 Task: Create new Company, with domain: 'yale.edu' and type: 'Prospect'. Add new contact for this company, with mail Id: 'Vidushi18Diaz@yale.edu', First Name: Vidushi, Last name:  Diaz, Job Title: 'Sales Associate', Phone Number: '(702) 555-1239'. Change life cycle stage to  Lead and lead status to  In Progress. Logged in from softage.6@softage.net
Action: Mouse moved to (122, 84)
Screenshot: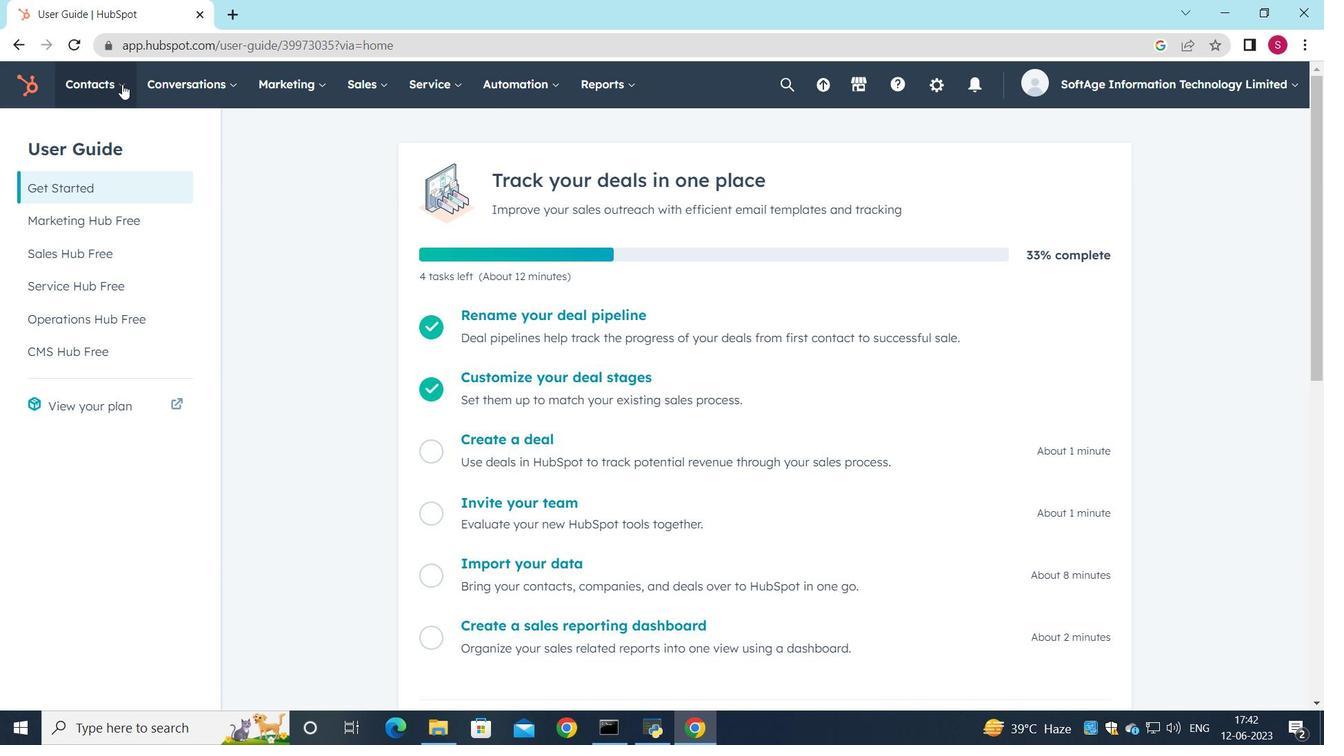
Action: Mouse pressed left at (122, 84)
Screenshot: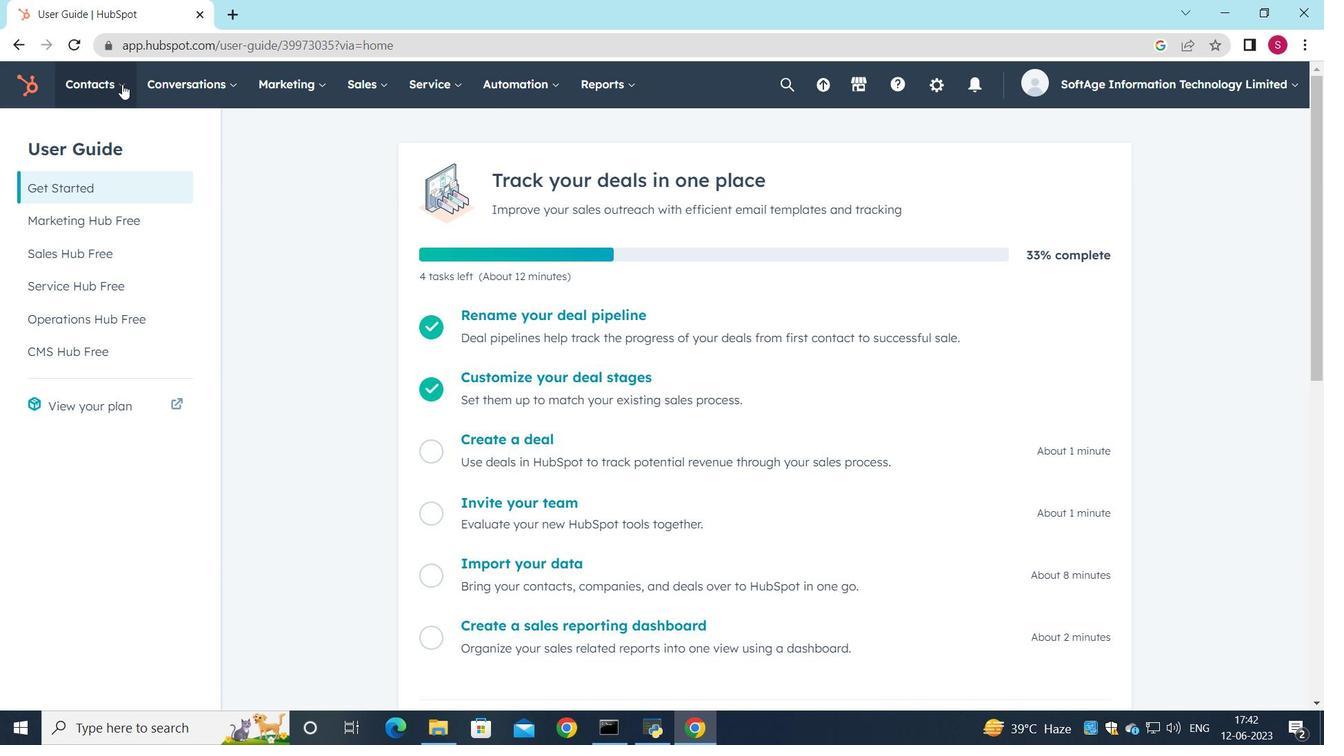 
Action: Mouse moved to (131, 163)
Screenshot: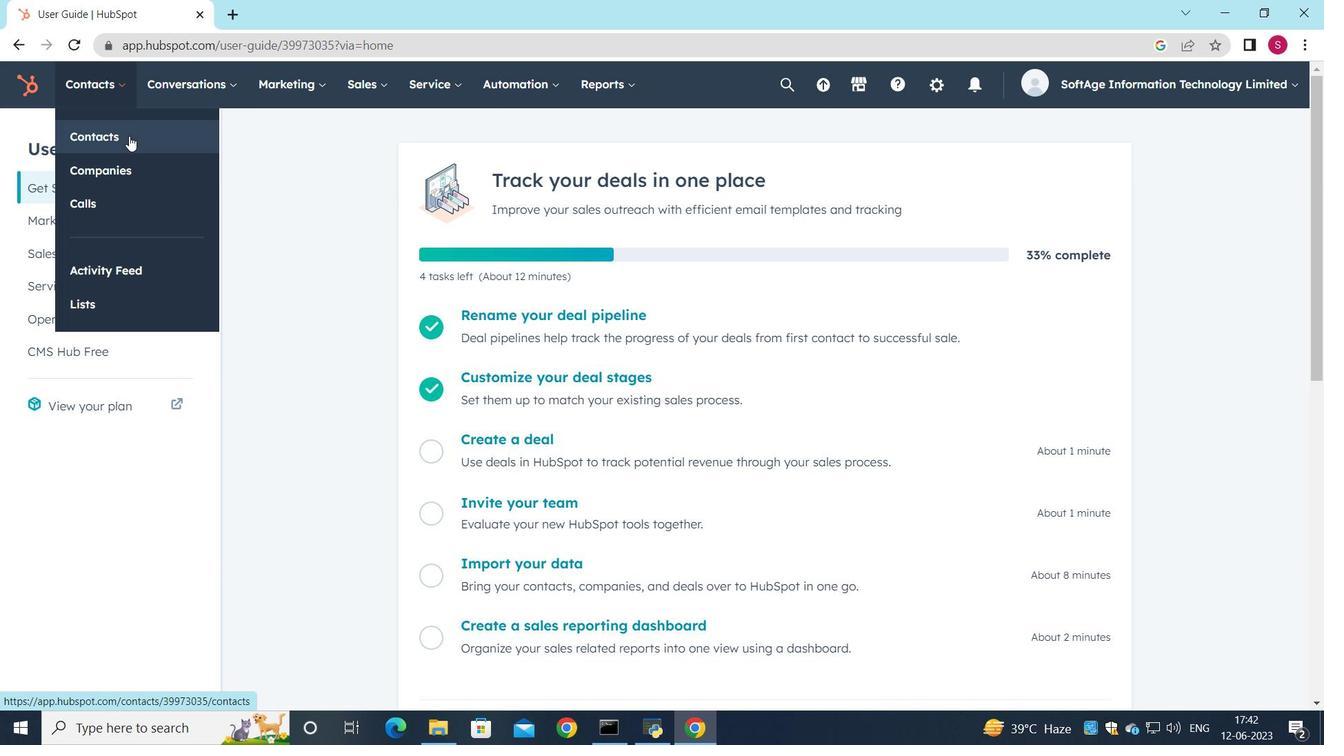 
Action: Mouse pressed left at (131, 163)
Screenshot: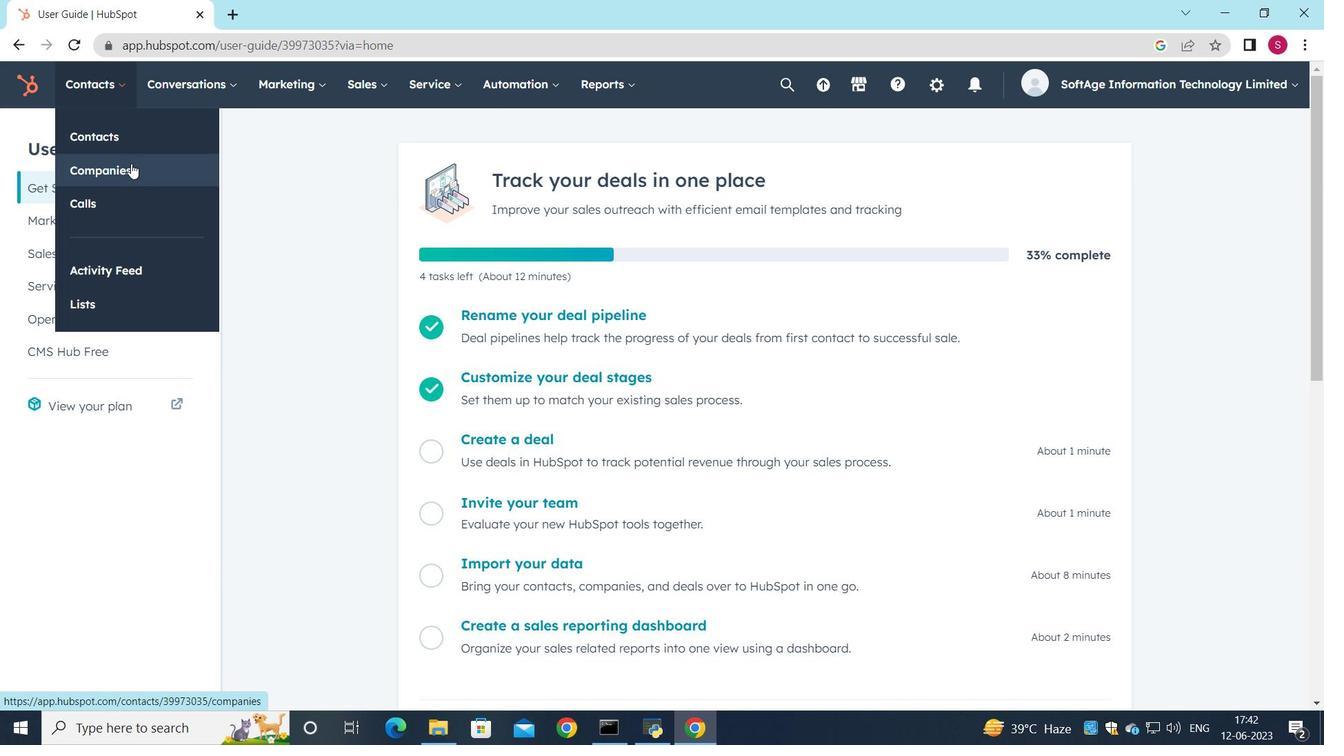 
Action: Mouse moved to (1224, 145)
Screenshot: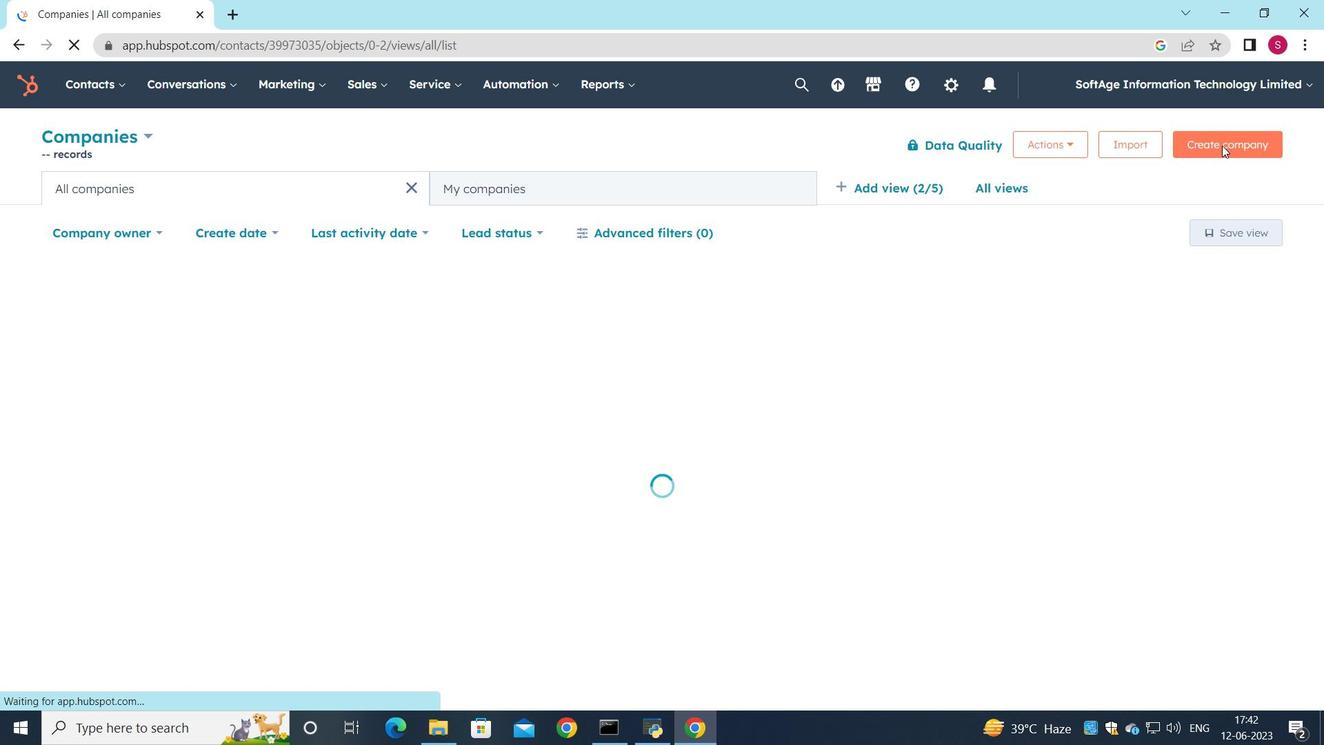 
Action: Mouse pressed left at (1224, 145)
Screenshot: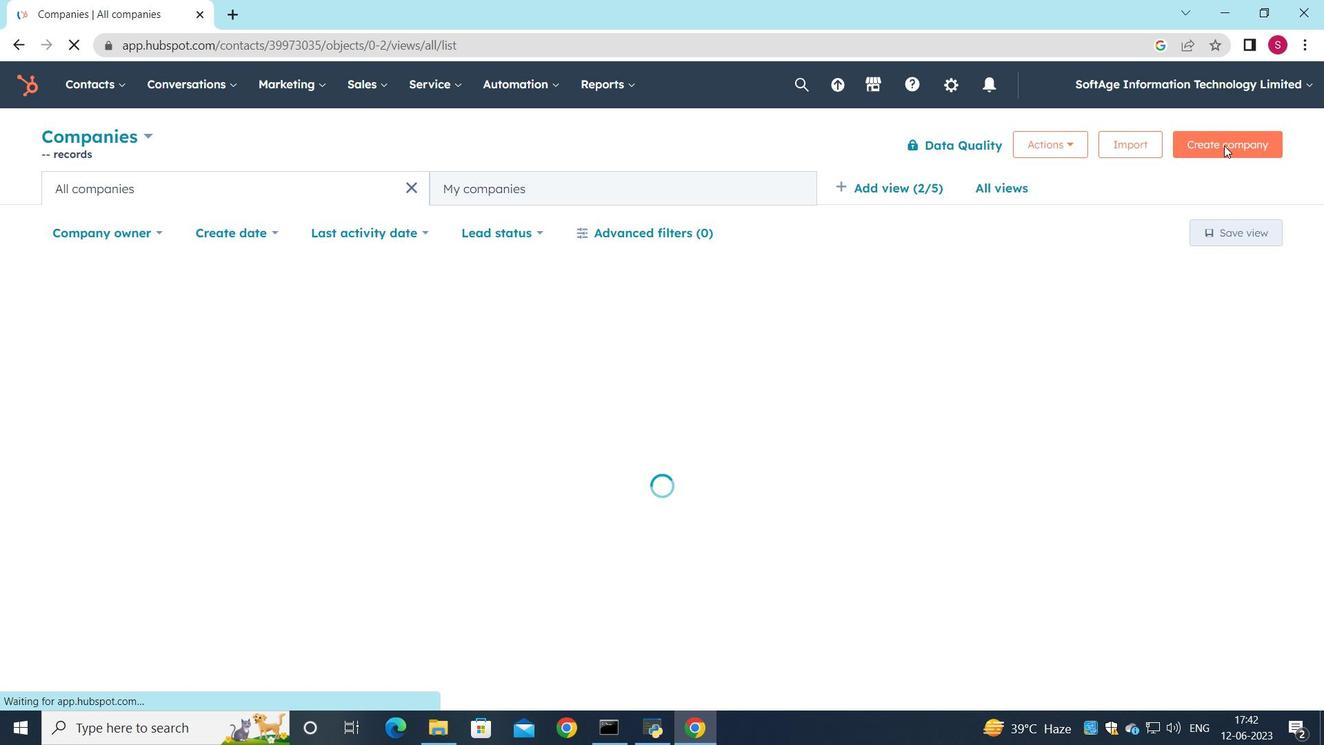 
Action: Mouse moved to (1011, 214)
Screenshot: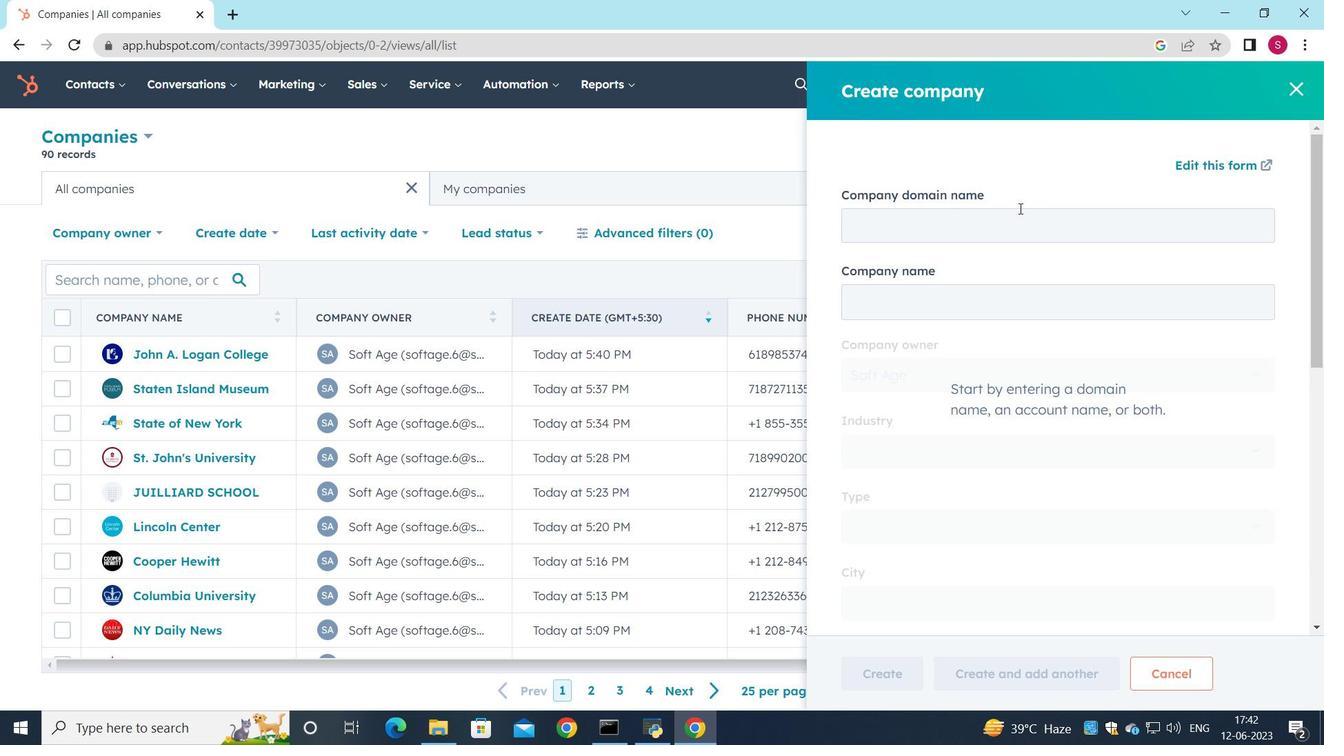
Action: Mouse pressed left at (1011, 214)
Screenshot: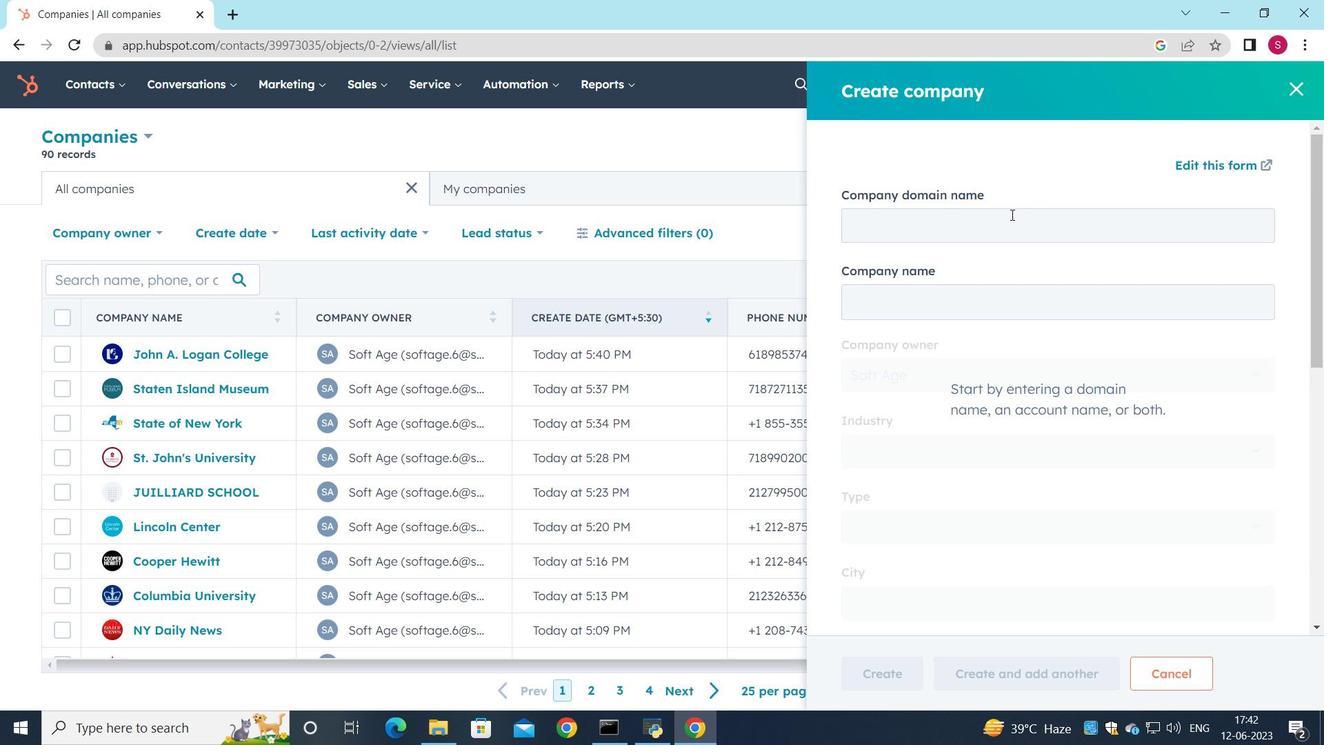 
Action: Key pressed yale.edu
Screenshot: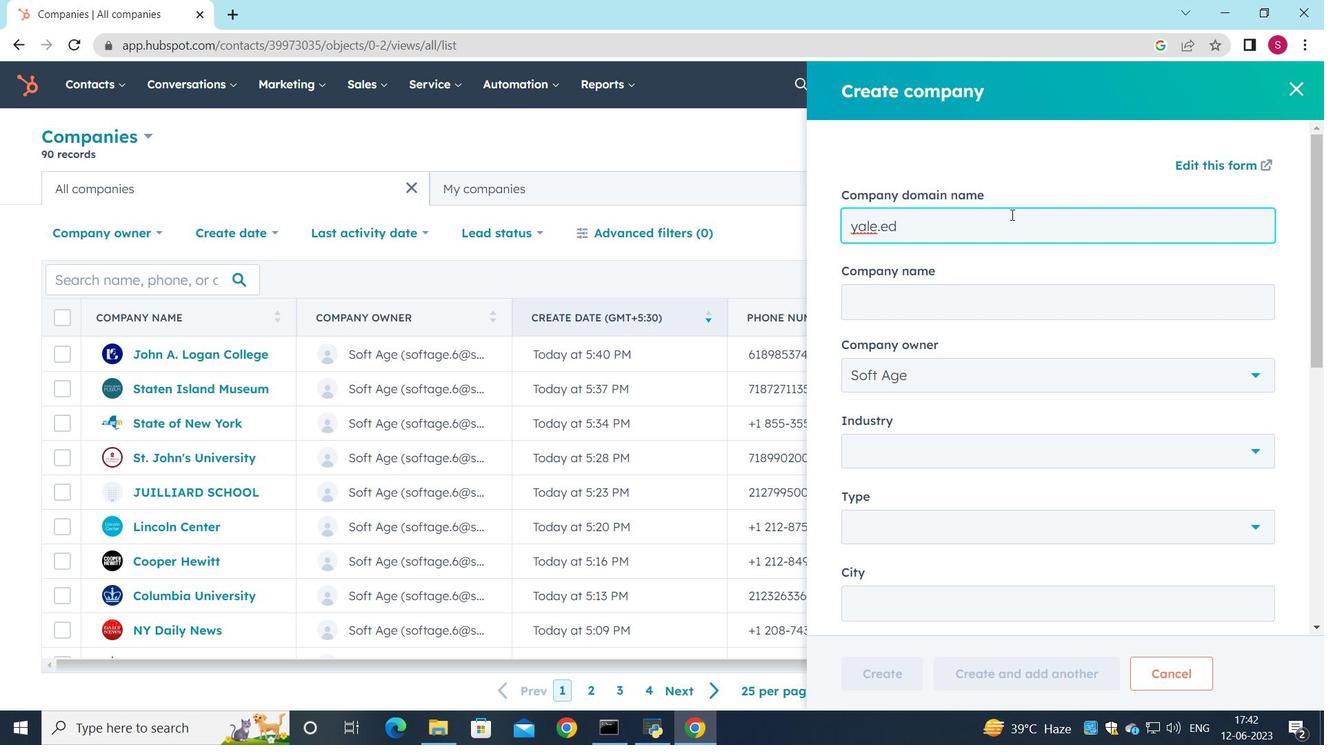 
Action: Mouse moved to (967, 277)
Screenshot: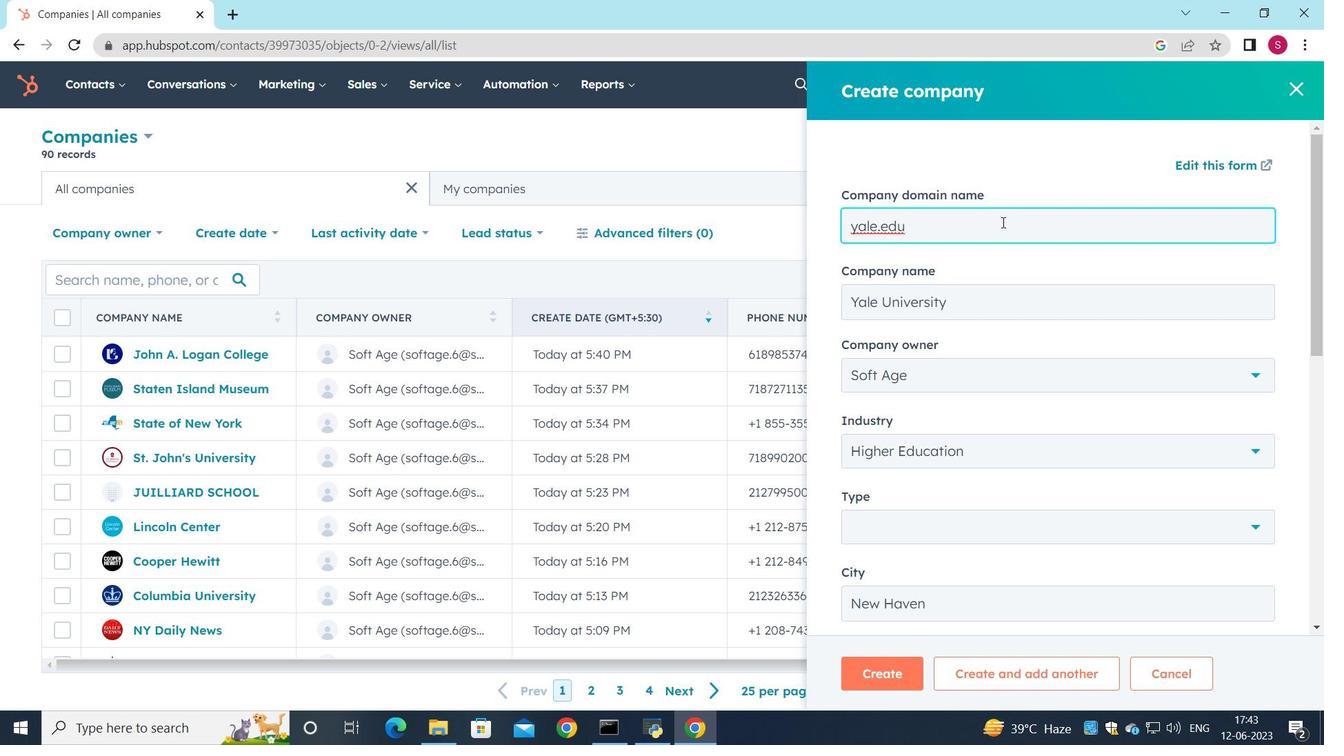 
Action: Mouse scrolled (967, 276) with delta (0, 0)
Screenshot: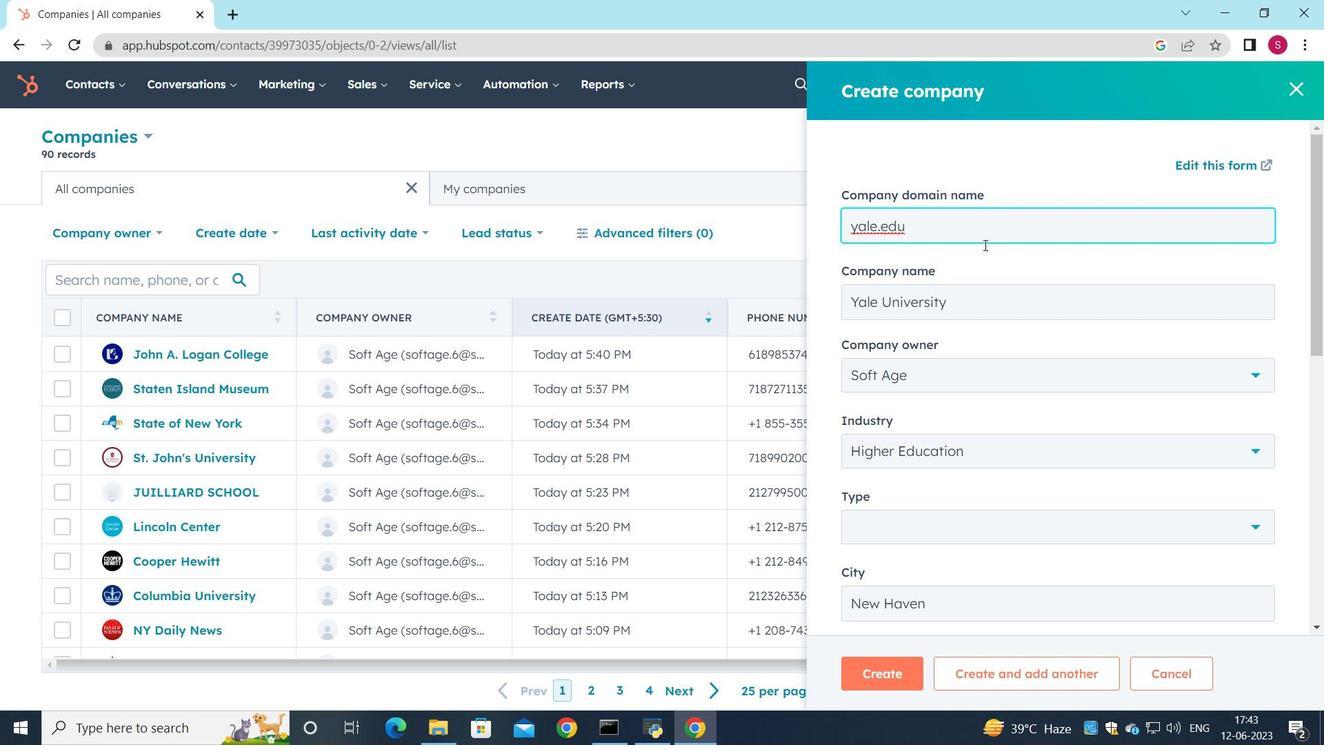 
Action: Mouse moved to (941, 430)
Screenshot: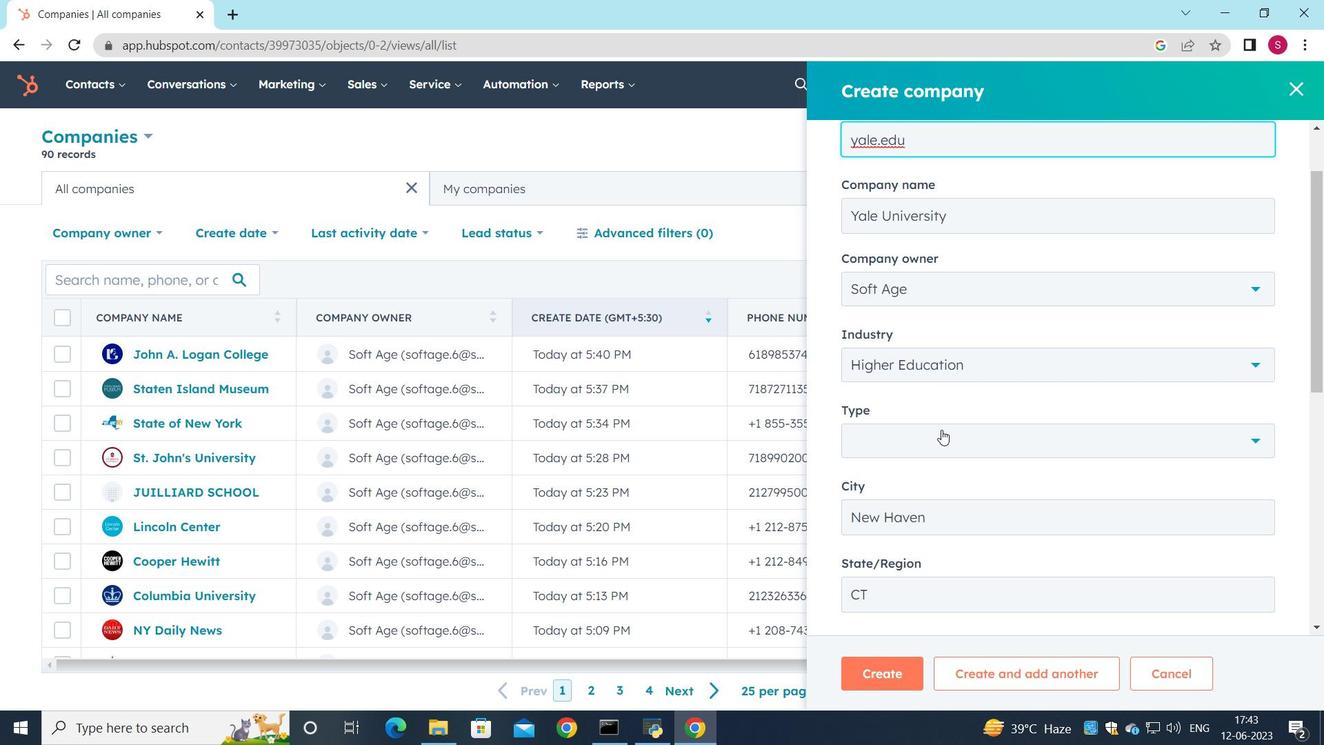 
Action: Mouse pressed left at (941, 430)
Screenshot: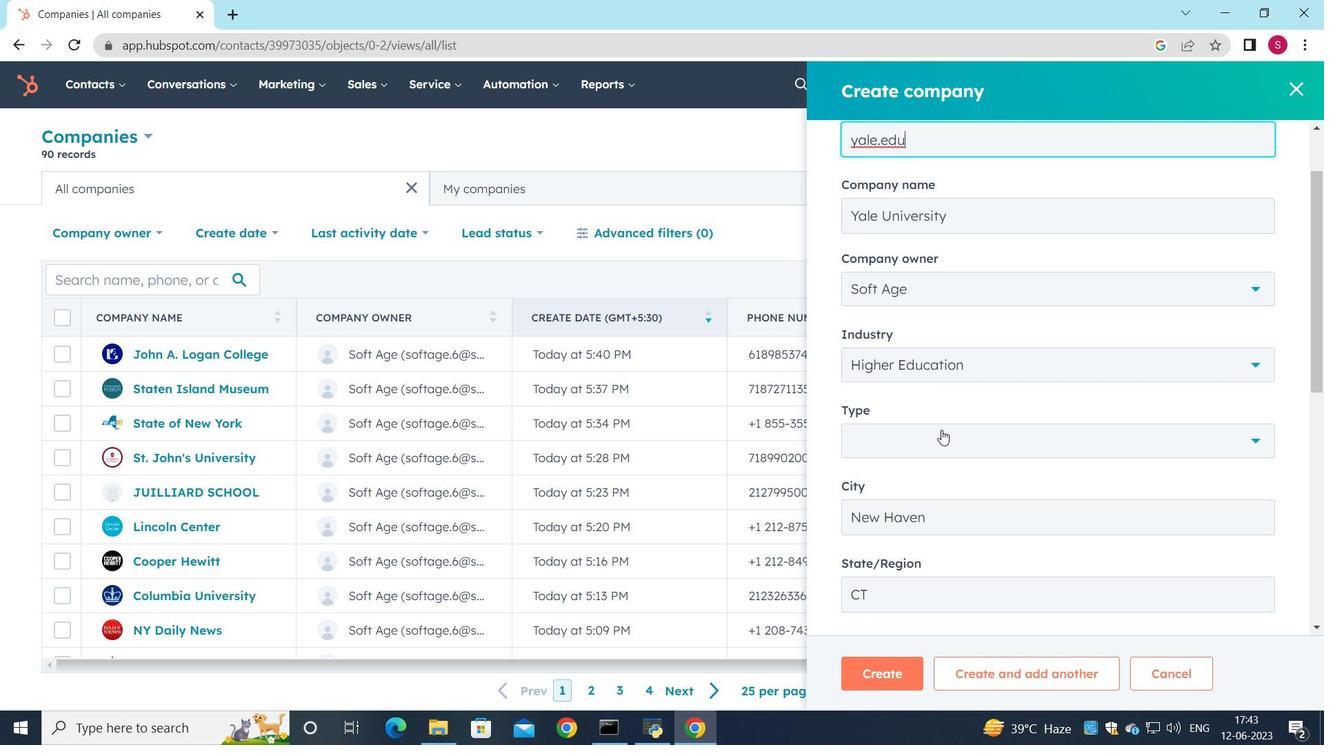 
Action: Mouse moved to (914, 533)
Screenshot: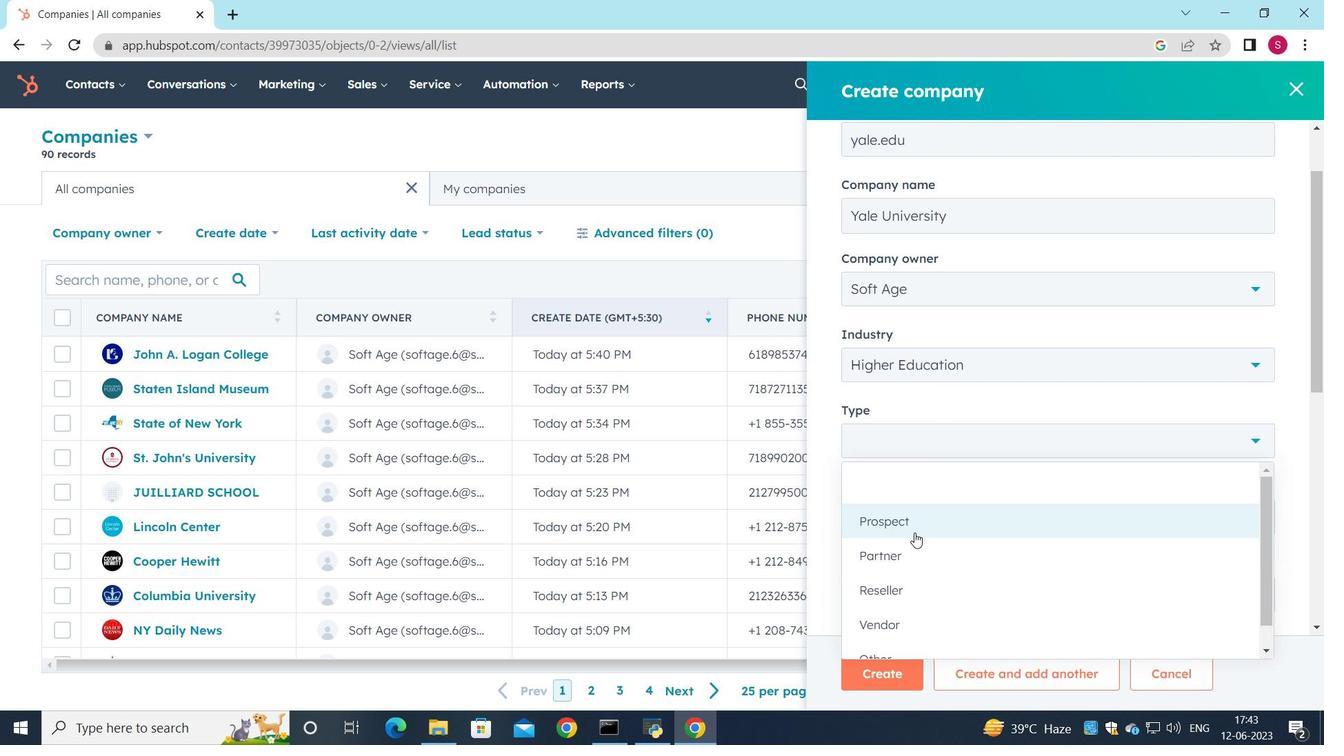 
Action: Mouse pressed left at (914, 533)
Screenshot: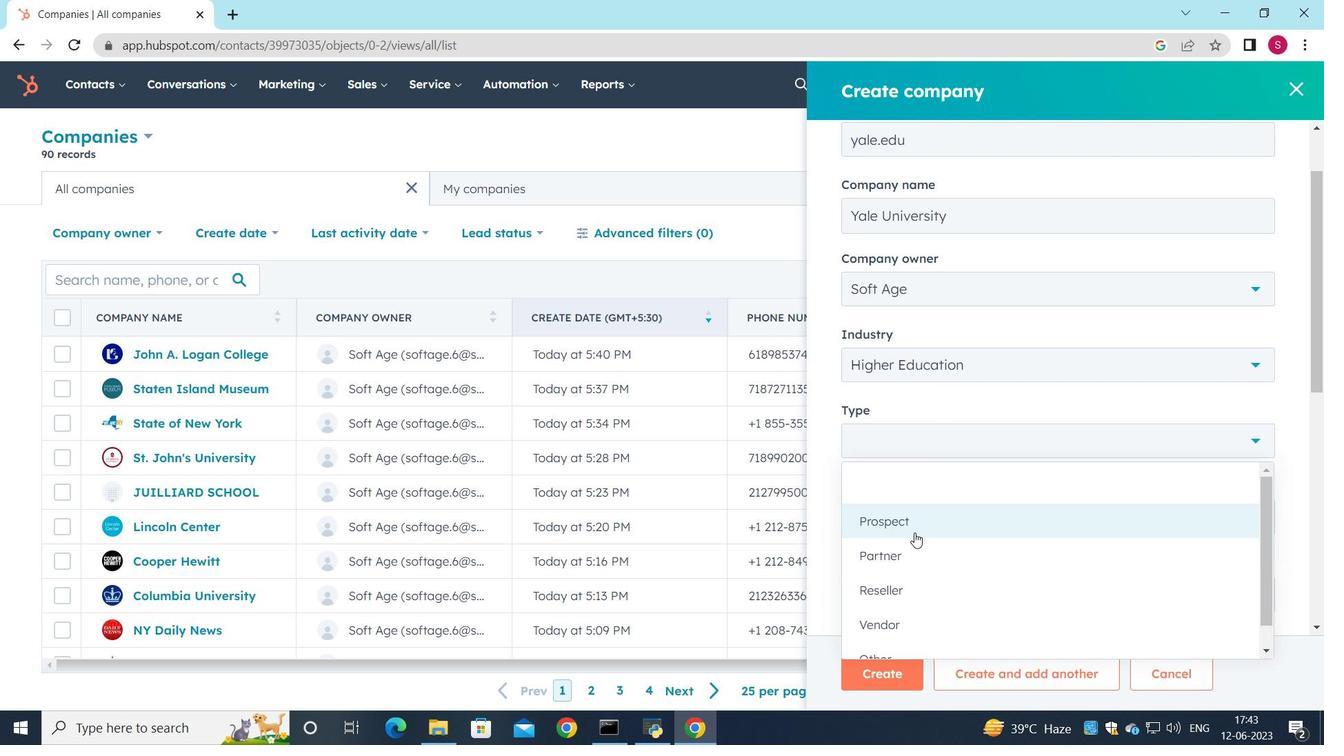 
Action: Mouse moved to (903, 534)
Screenshot: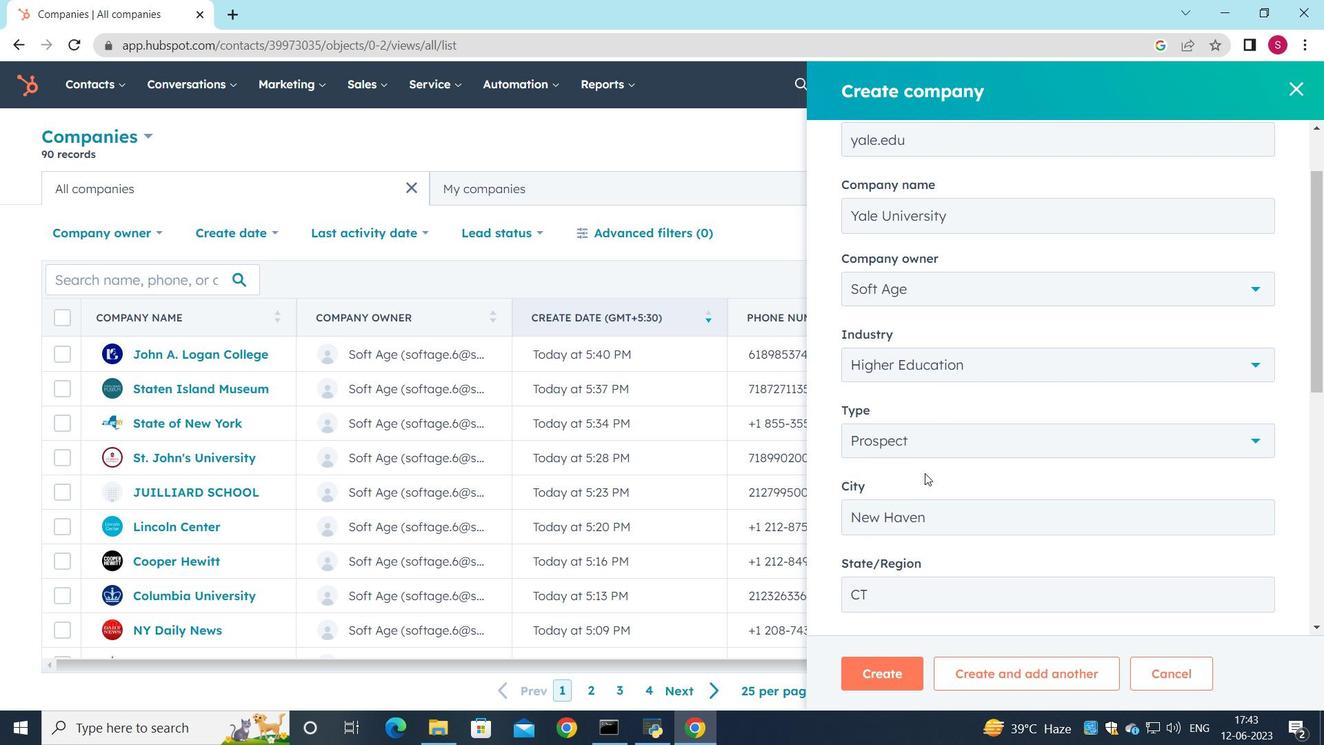
Action: Mouse scrolled (903, 533) with delta (0, 0)
Screenshot: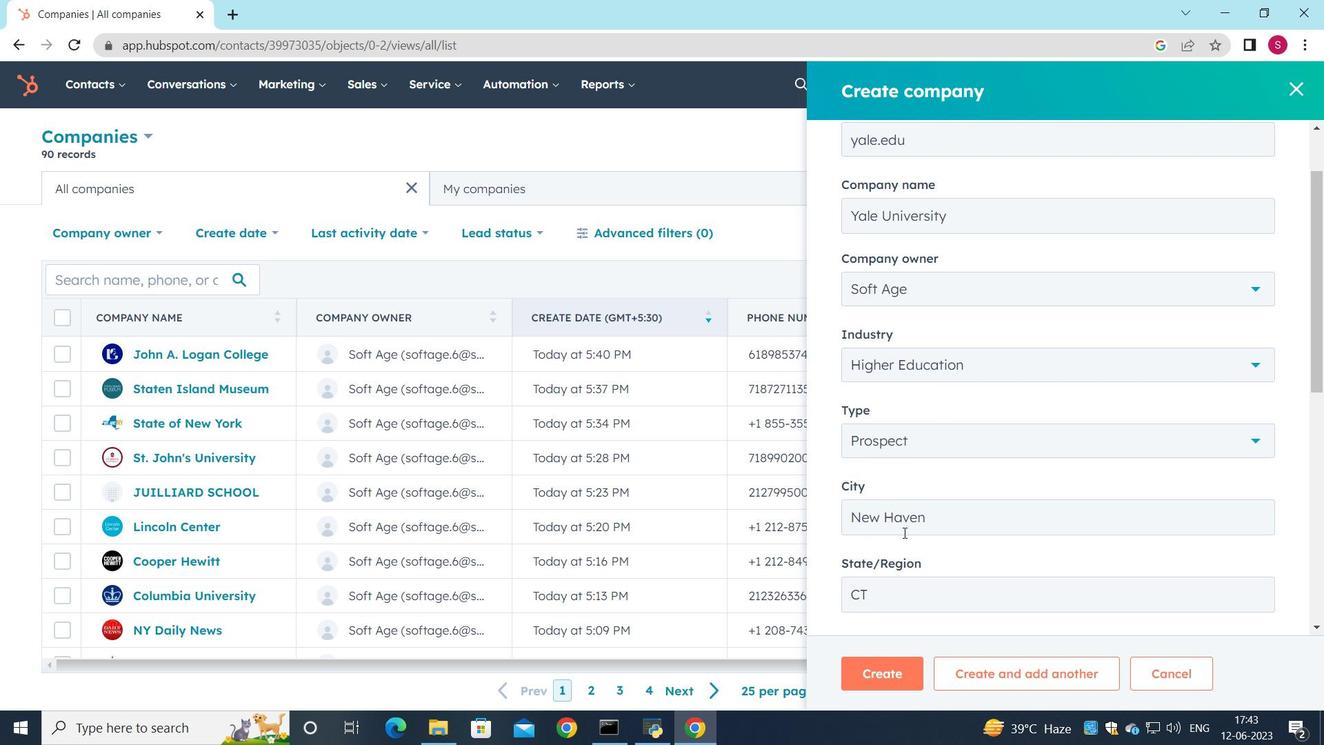 
Action: Mouse moved to (903, 543)
Screenshot: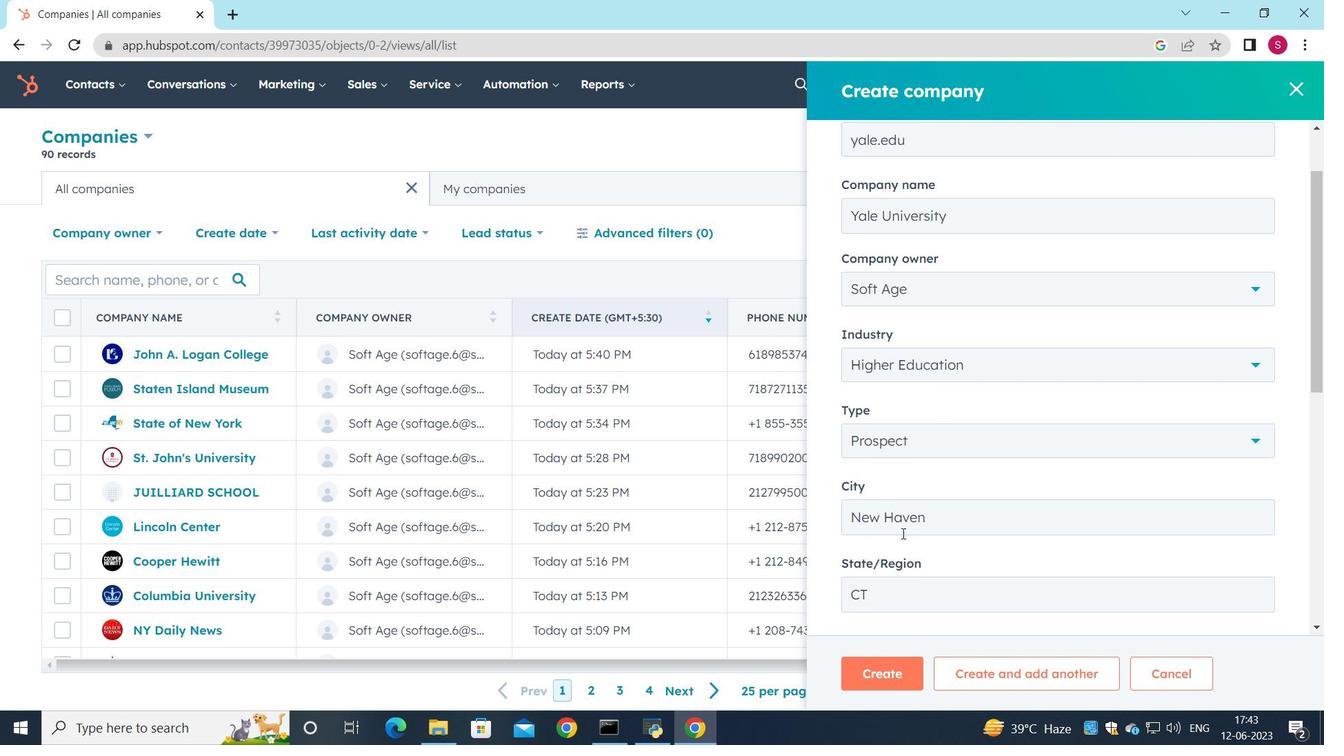 
Action: Mouse scrolled (903, 542) with delta (0, 0)
Screenshot: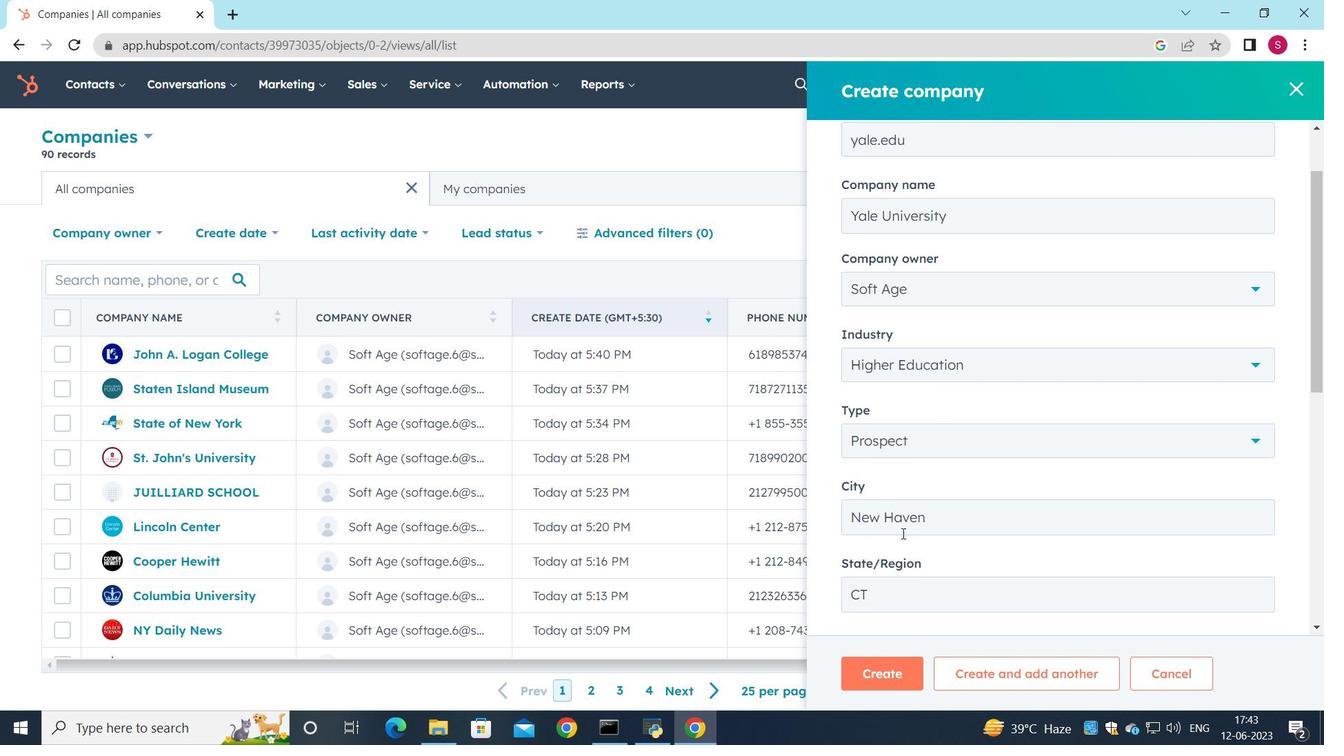 
Action: Mouse moved to (875, 676)
Screenshot: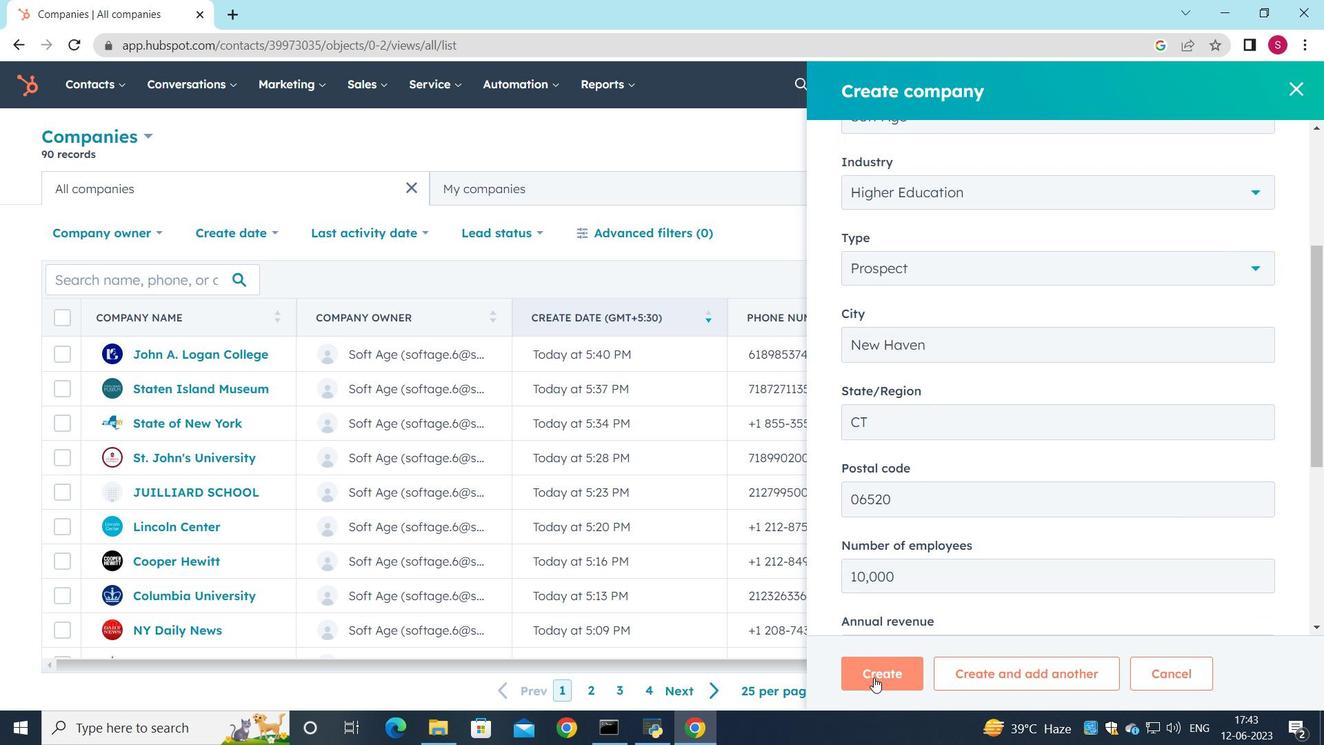 
Action: Mouse pressed left at (875, 676)
Screenshot: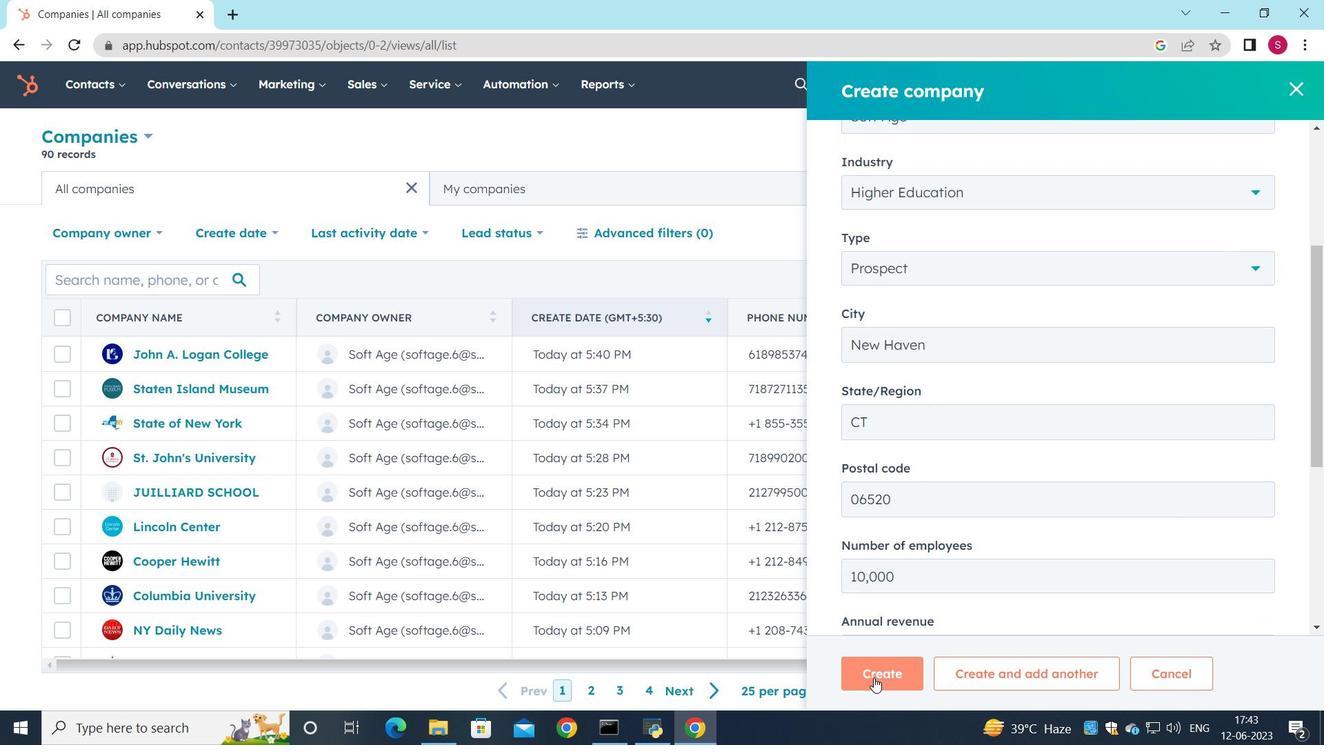 
Action: Mouse moved to (654, 371)
Screenshot: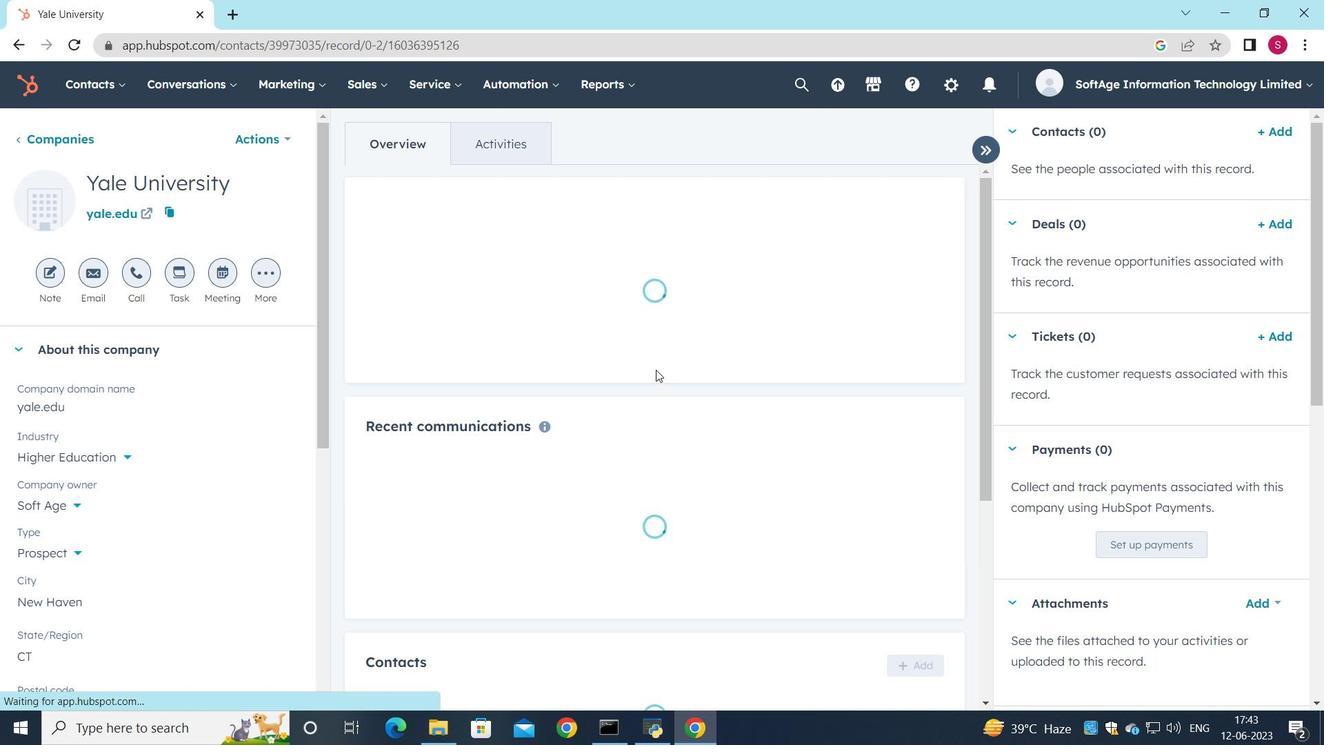 
Action: Mouse scrolled (654, 371) with delta (0, 0)
Screenshot: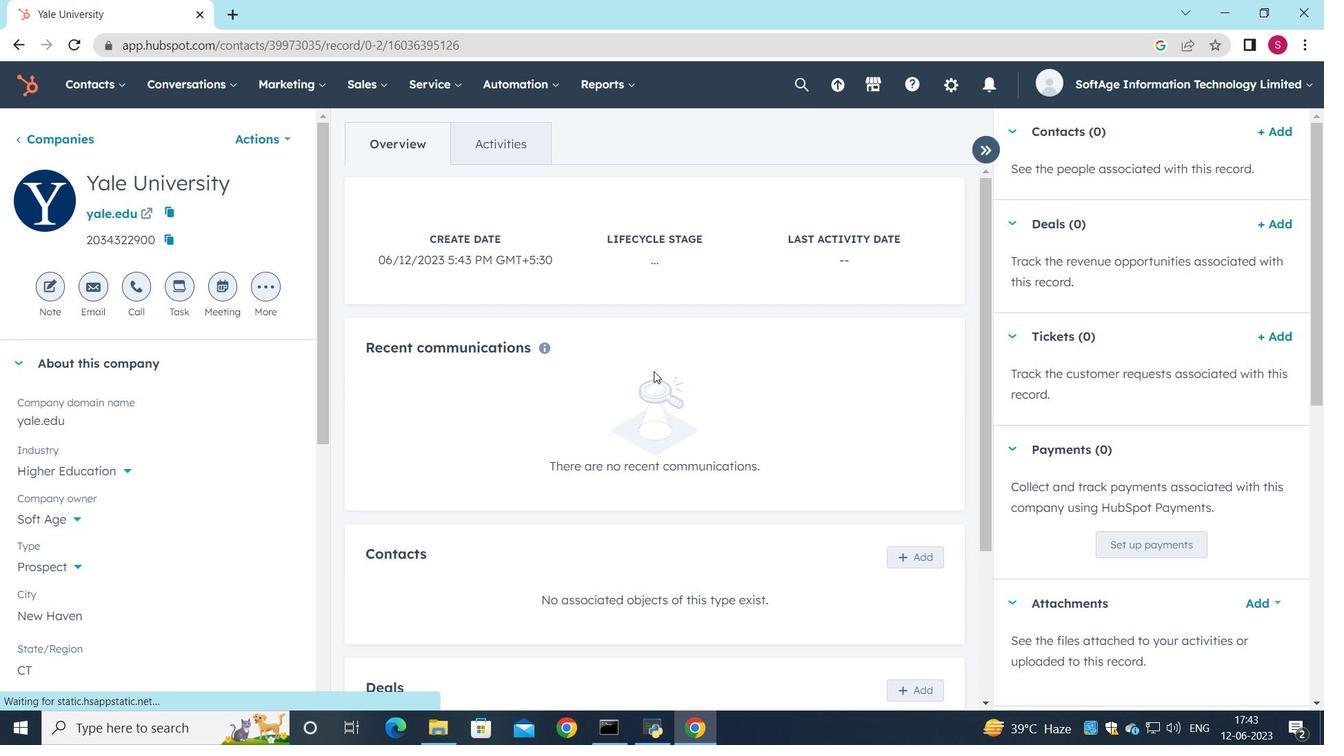 
Action: Mouse scrolled (654, 371) with delta (0, 0)
Screenshot: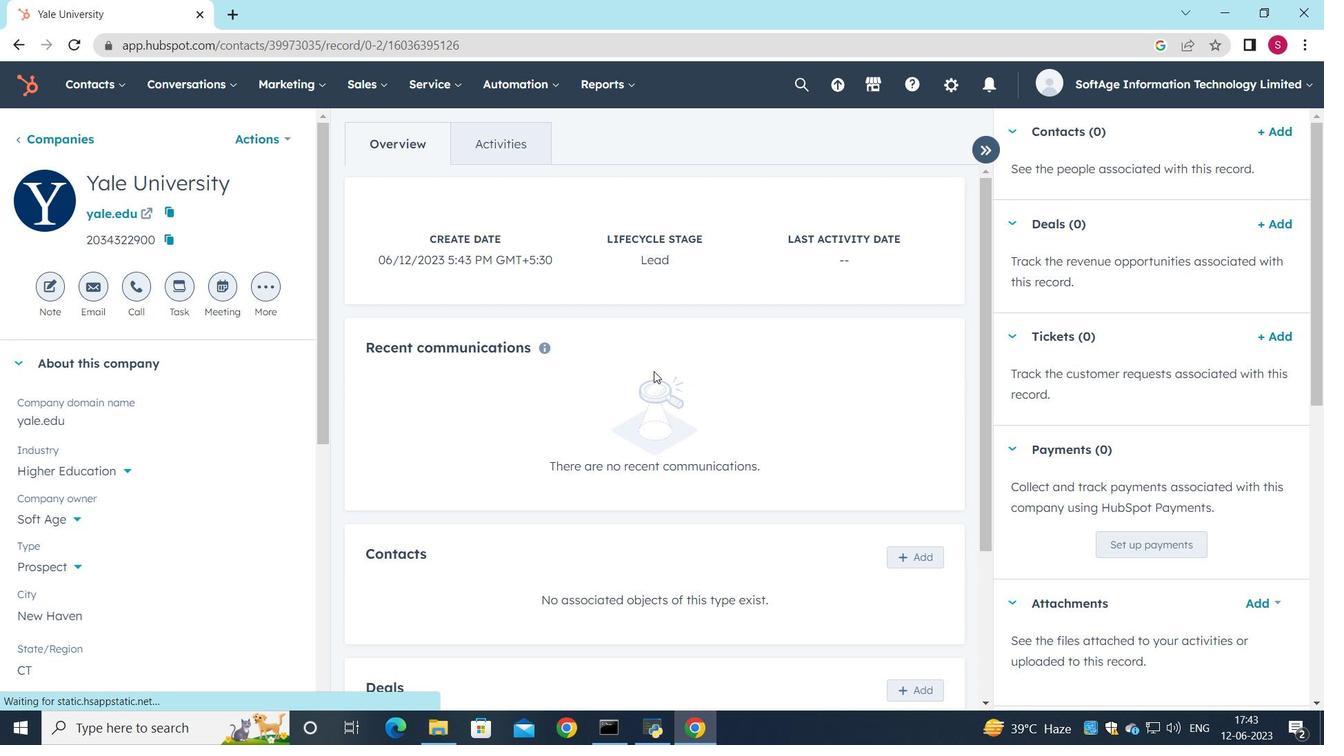 
Action: Mouse moved to (907, 386)
Screenshot: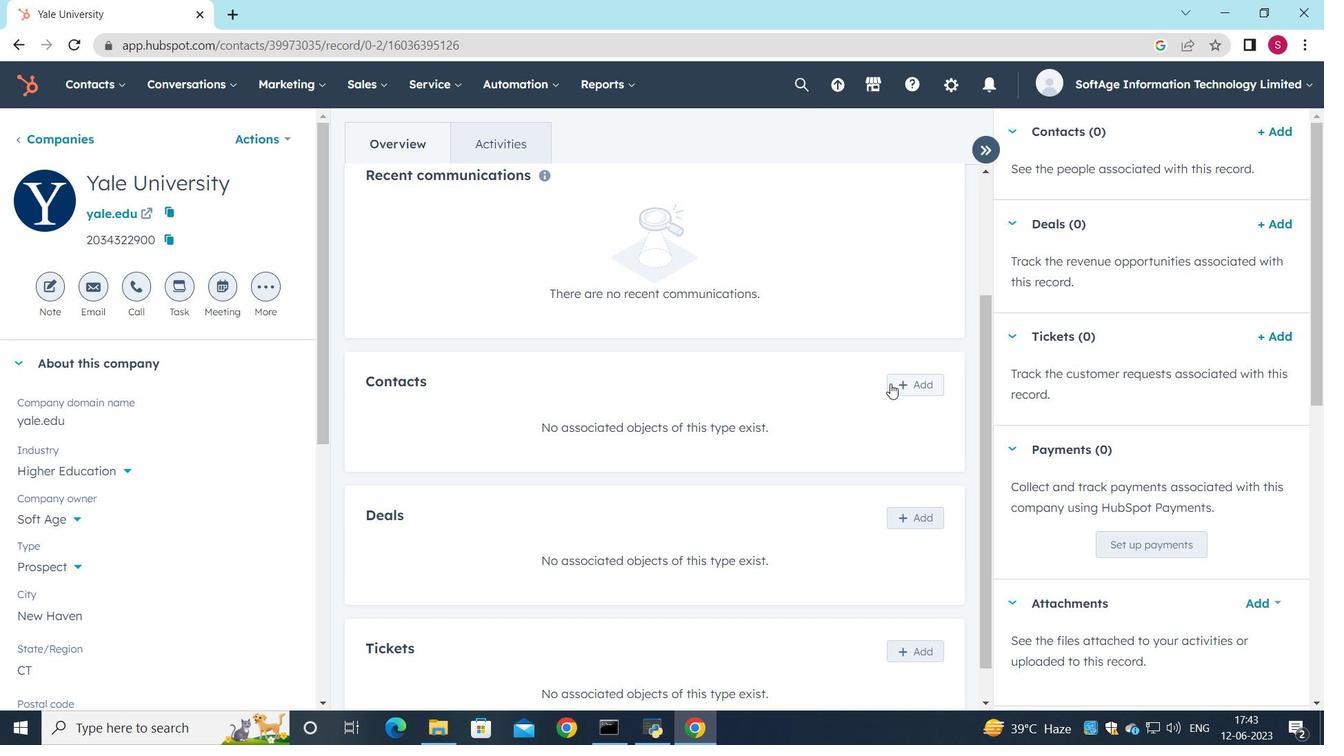 
Action: Mouse pressed left at (907, 386)
Screenshot: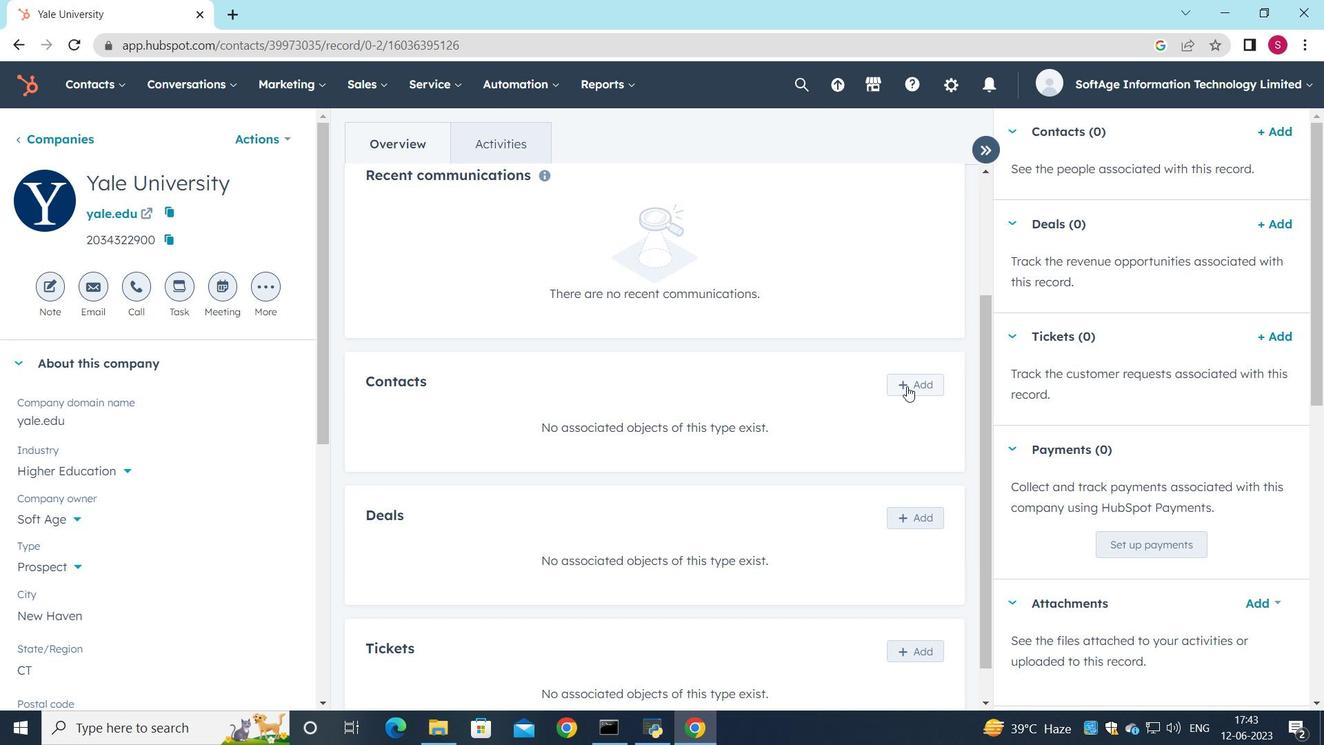 
Action: Mouse moved to (963, 182)
Screenshot: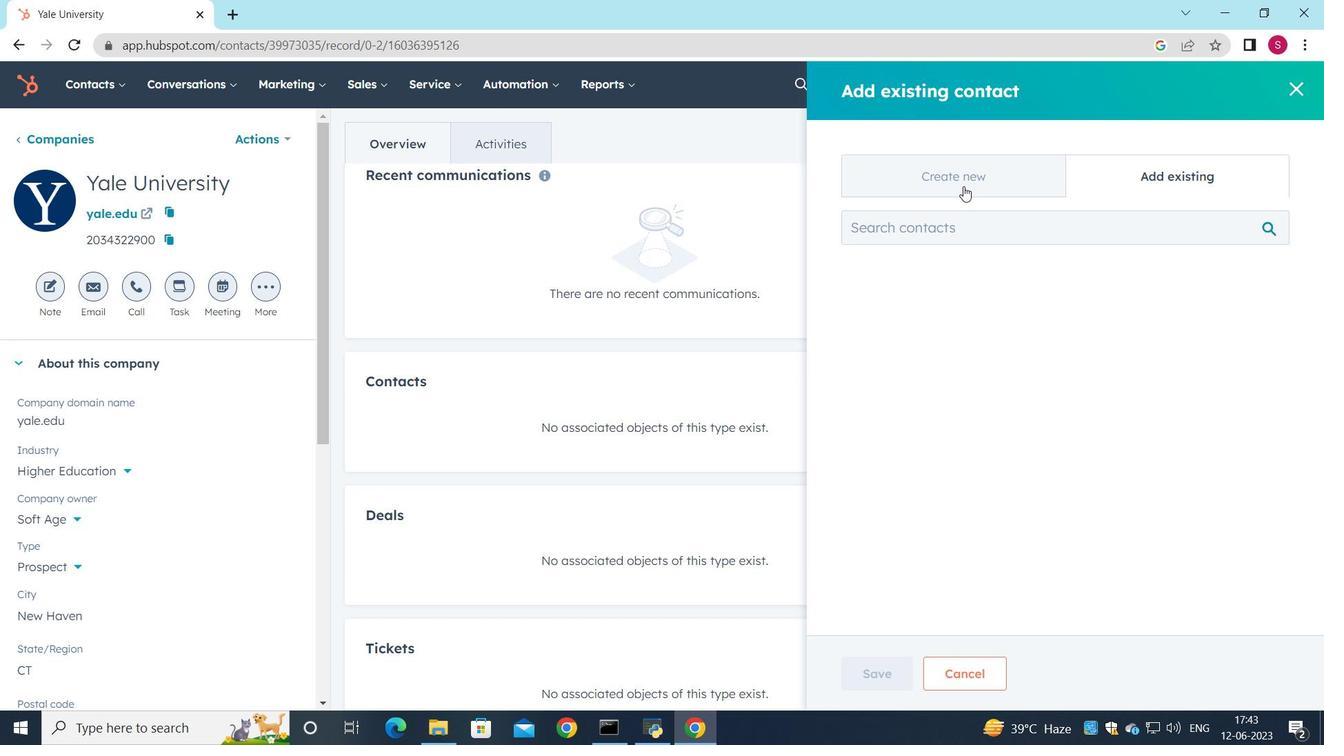 
Action: Mouse pressed left at (963, 182)
Screenshot: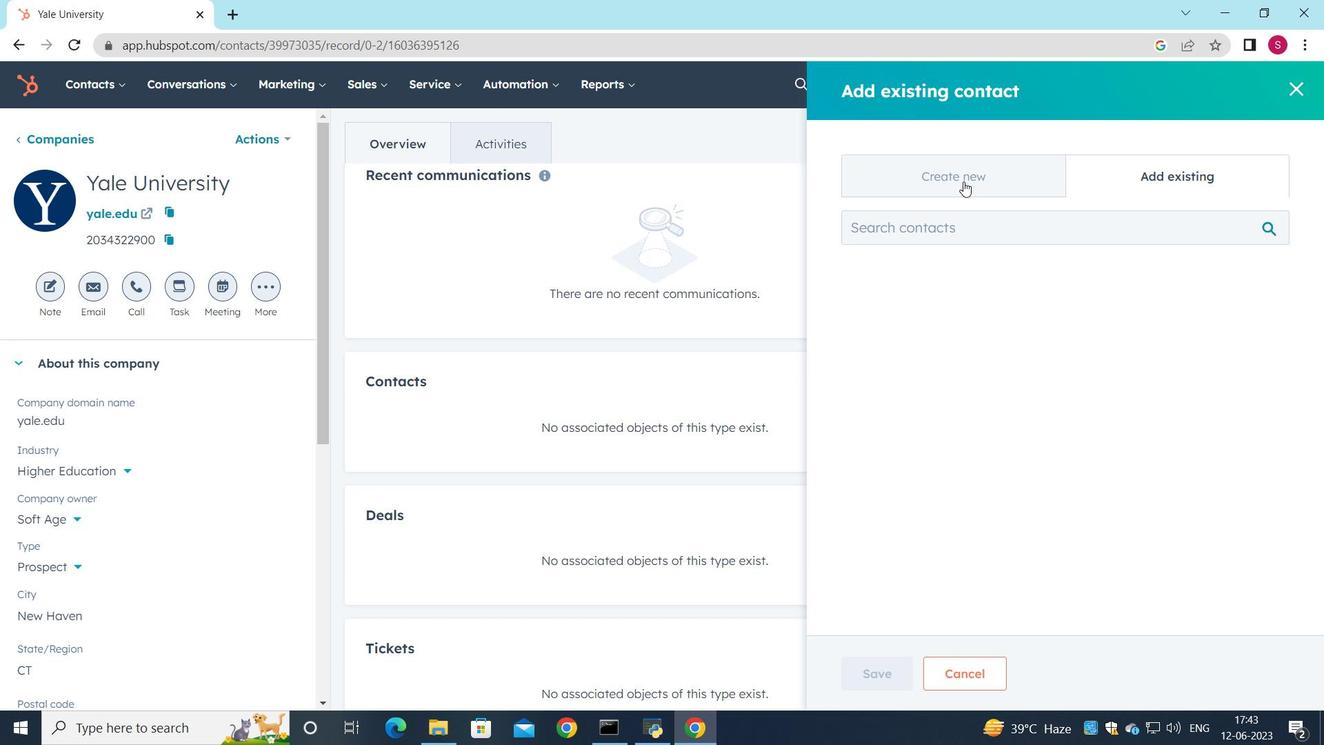 
Action: Mouse moved to (882, 290)
Screenshot: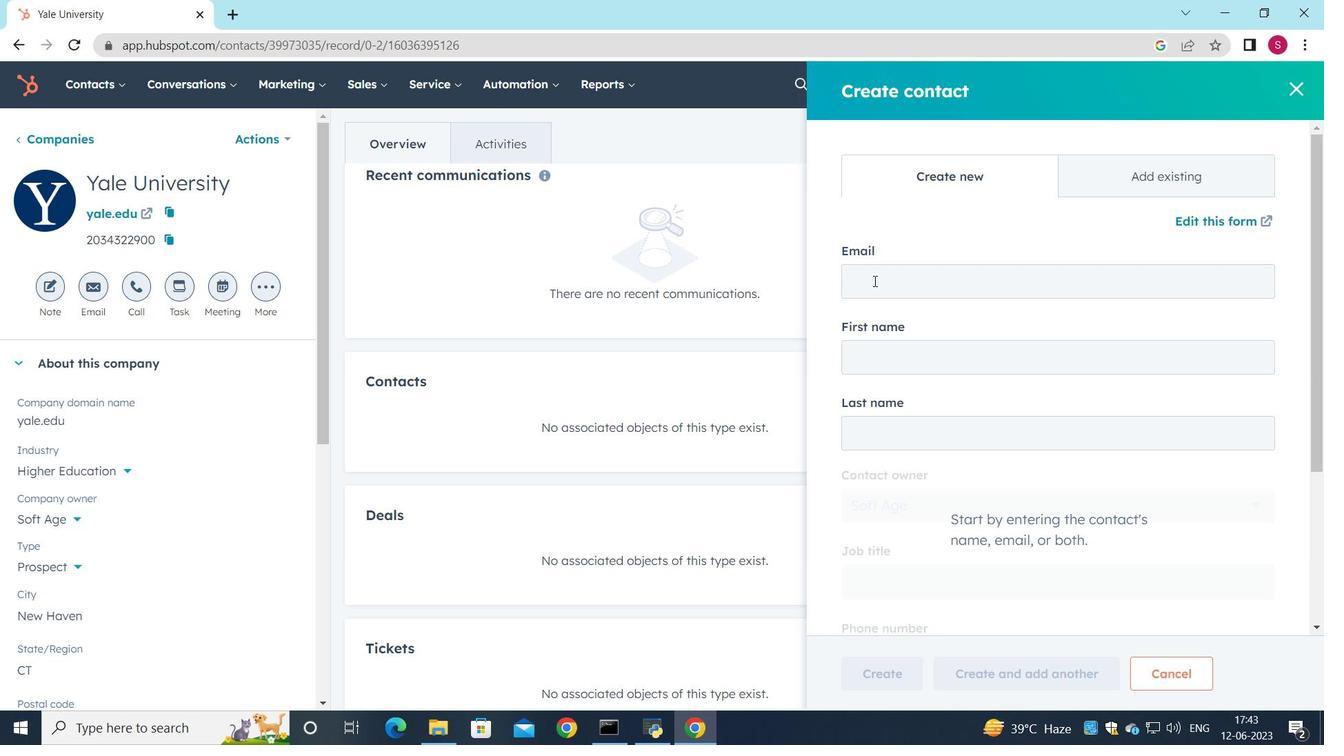 
Action: Mouse pressed left at (882, 290)
Screenshot: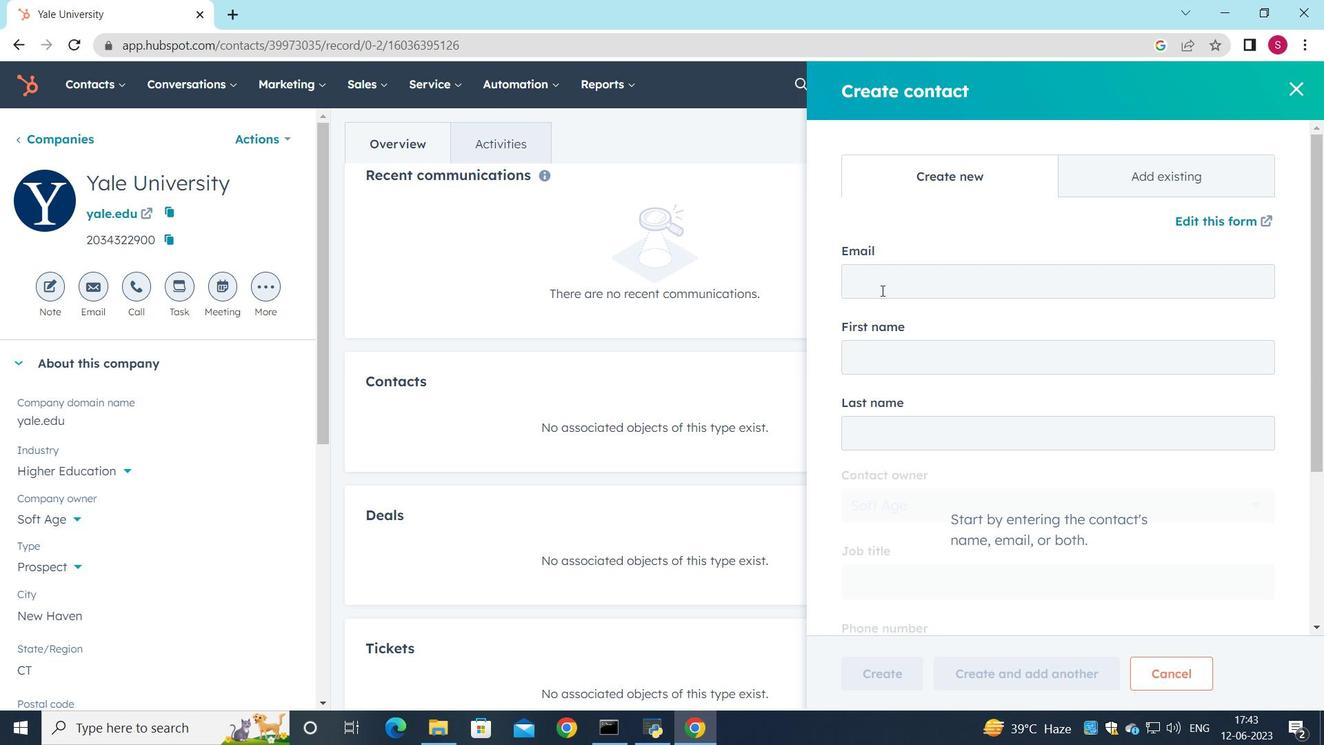 
Action: Key pressed <Key.shift>Vidushi18<Key.shift>Diaz<Key.shift>@yak<Key.backspace>le.edu
Screenshot: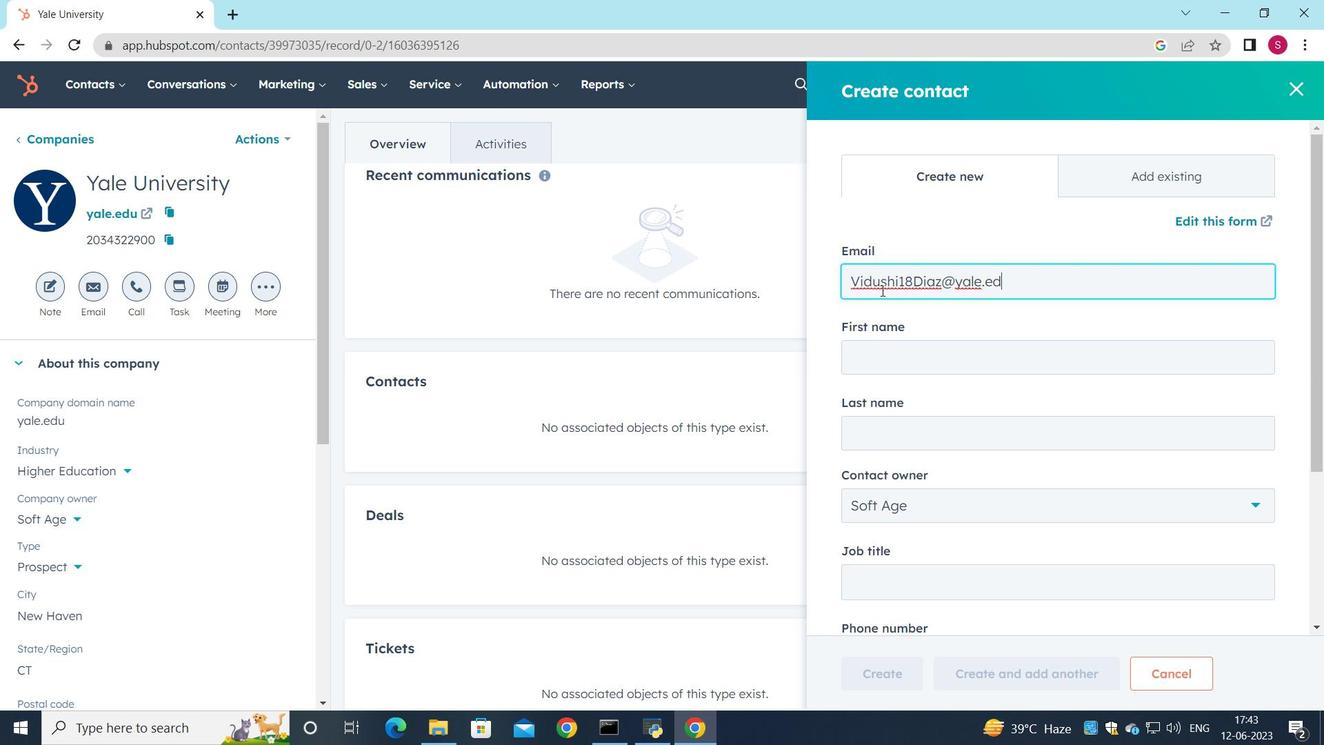 
Action: Mouse moved to (863, 351)
Screenshot: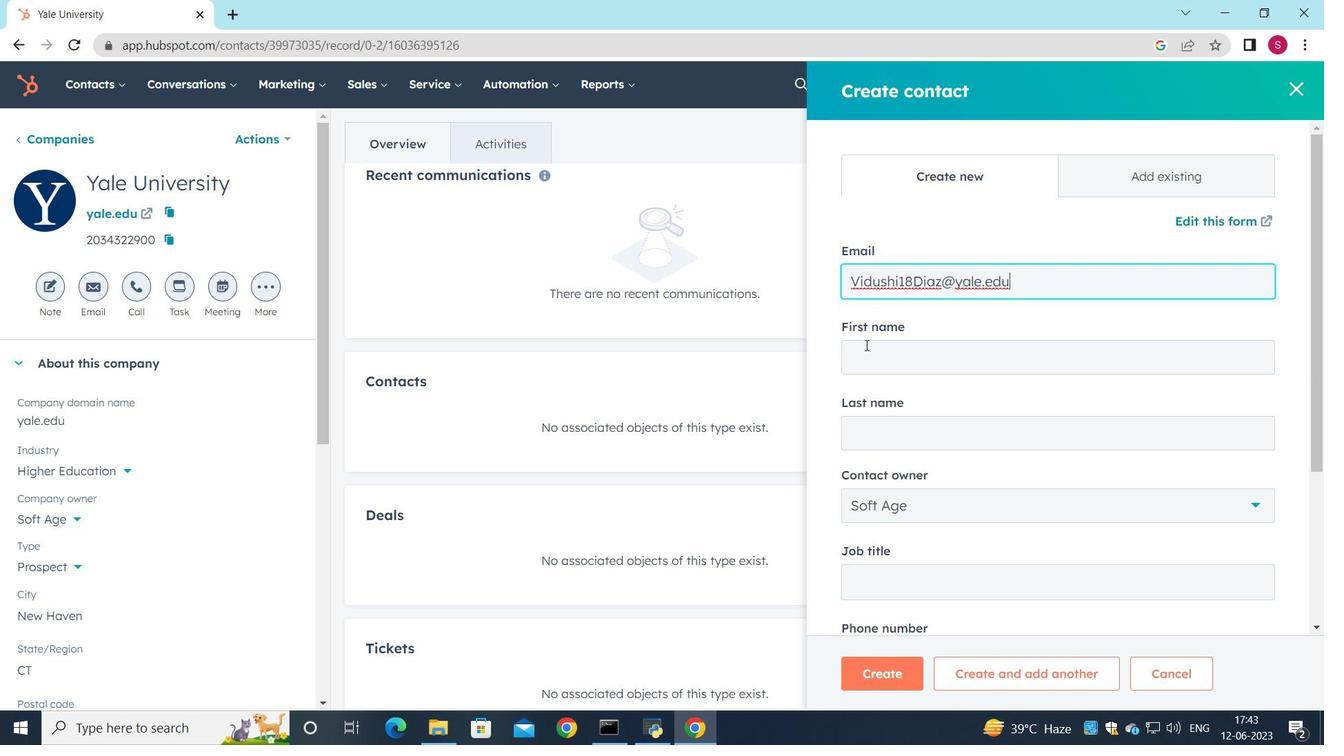 
Action: Mouse pressed left at (863, 351)
Screenshot: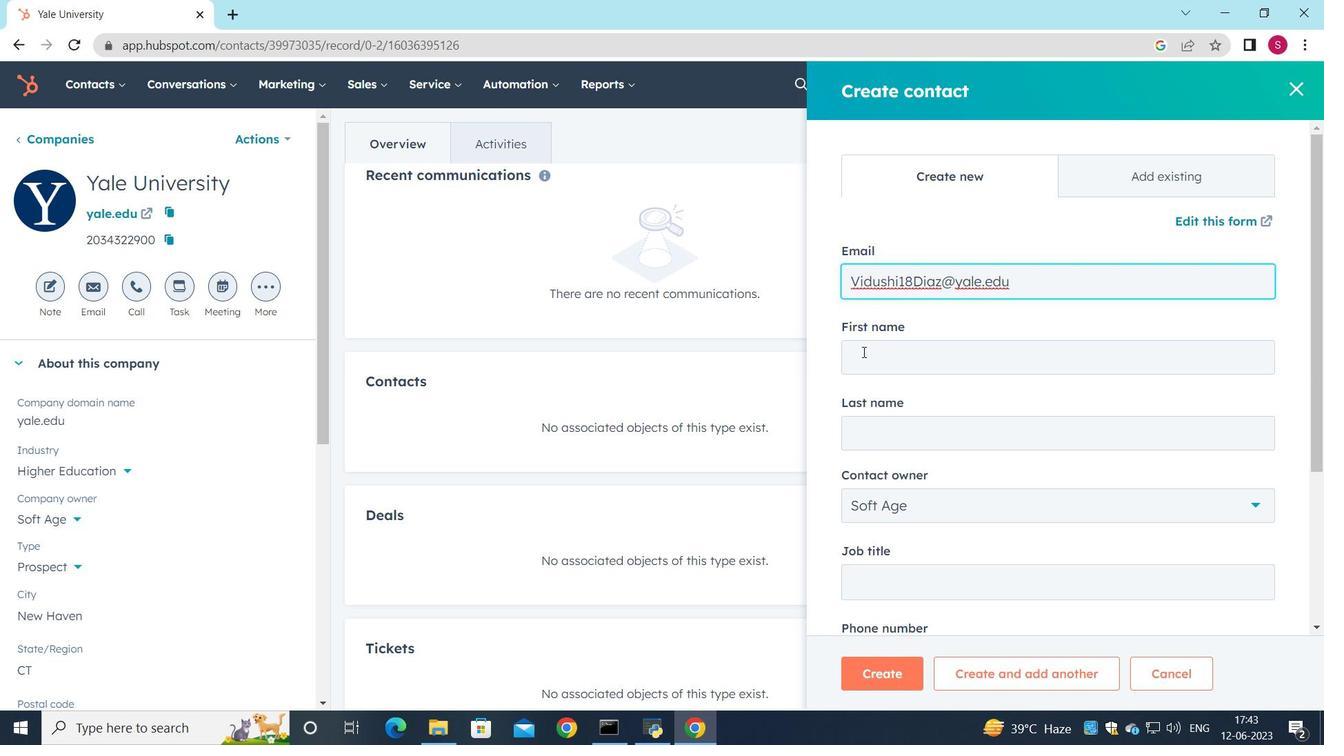 
Action: Key pressed <Key.shift>Vidushi
Screenshot: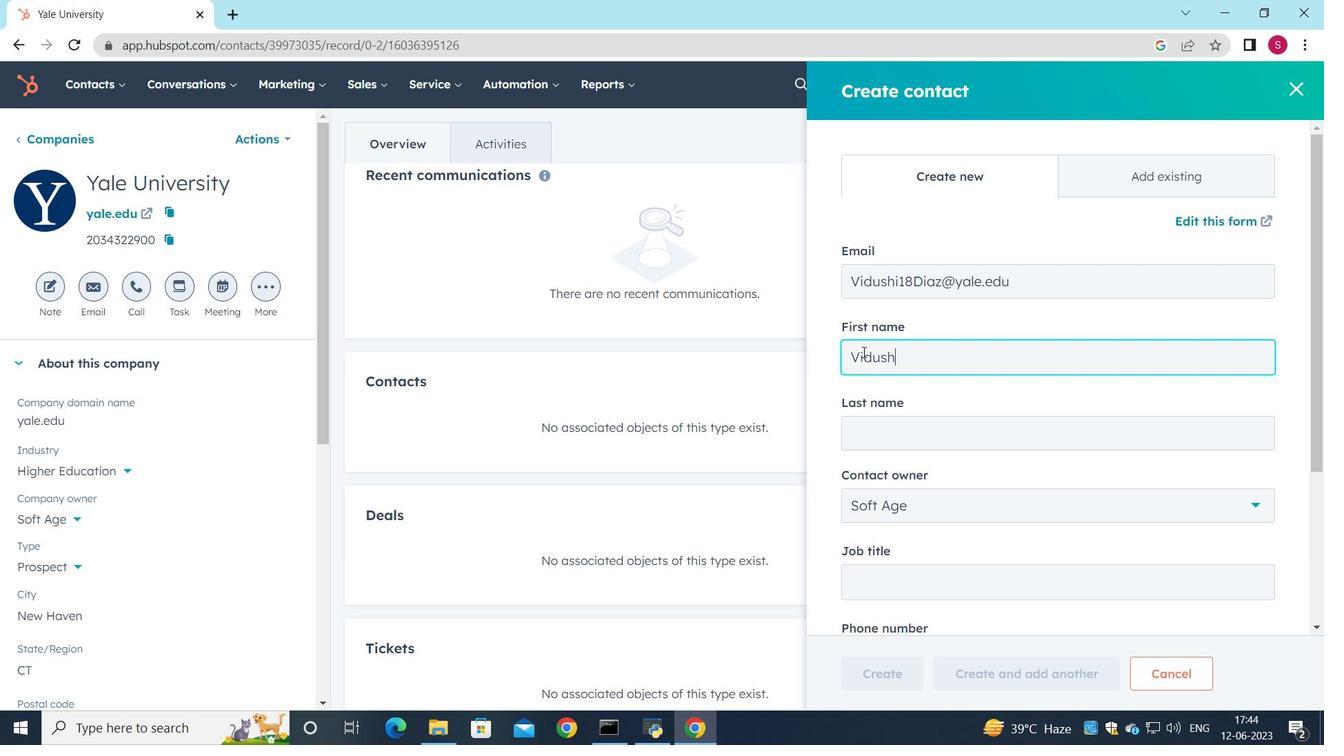 
Action: Mouse moved to (870, 427)
Screenshot: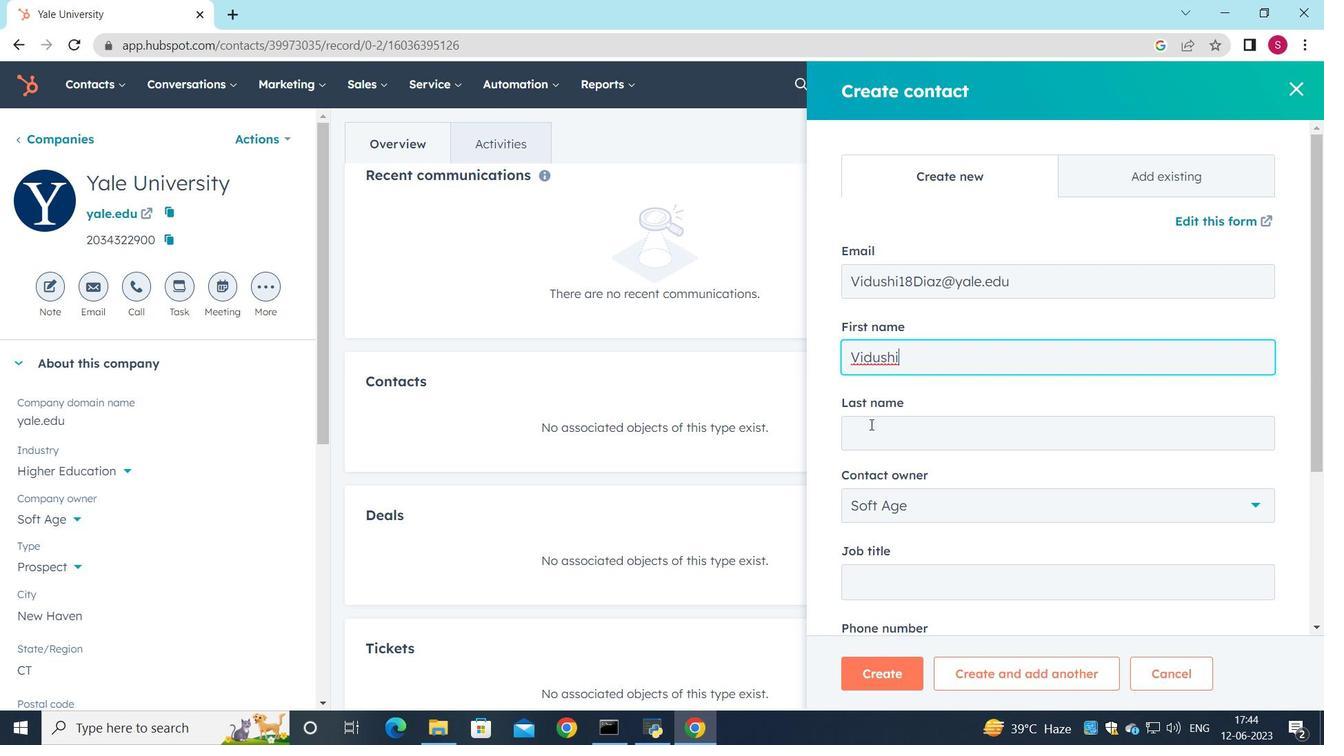
Action: Mouse pressed left at (870, 427)
Screenshot: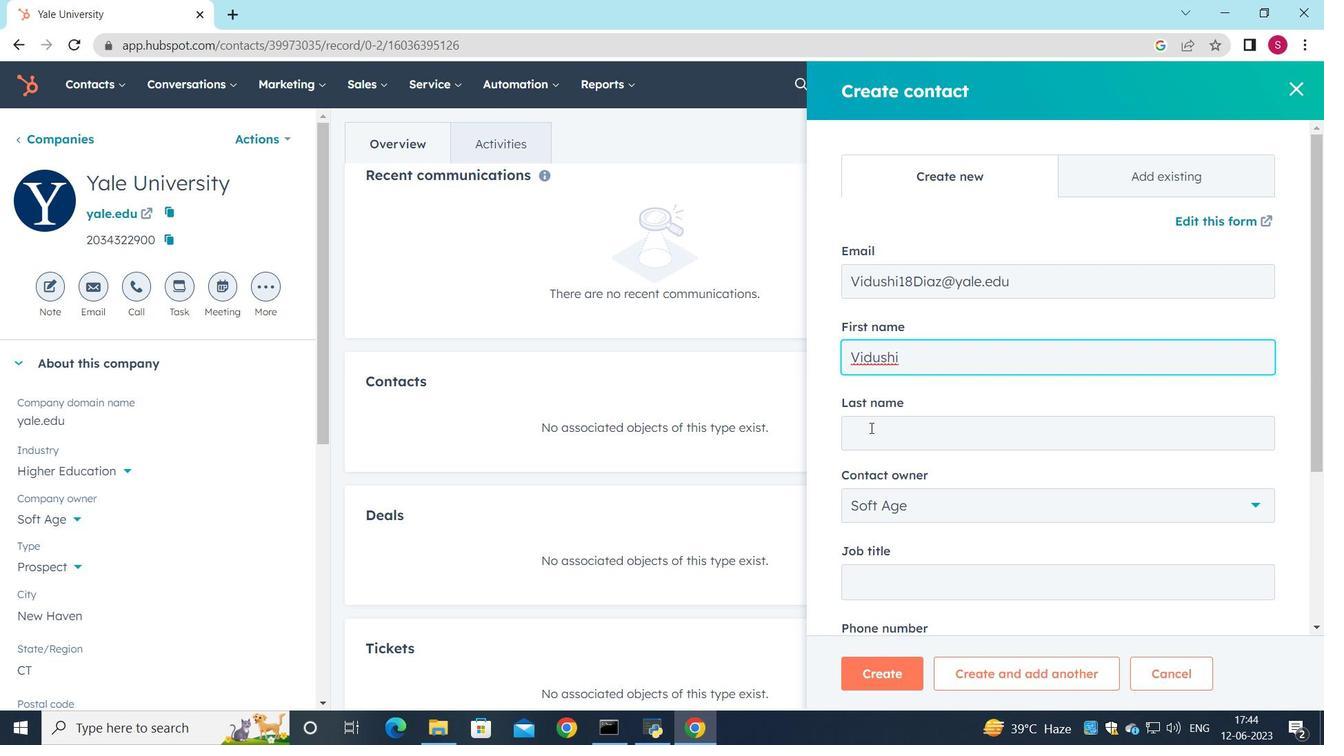 
Action: Mouse moved to (938, 387)
Screenshot: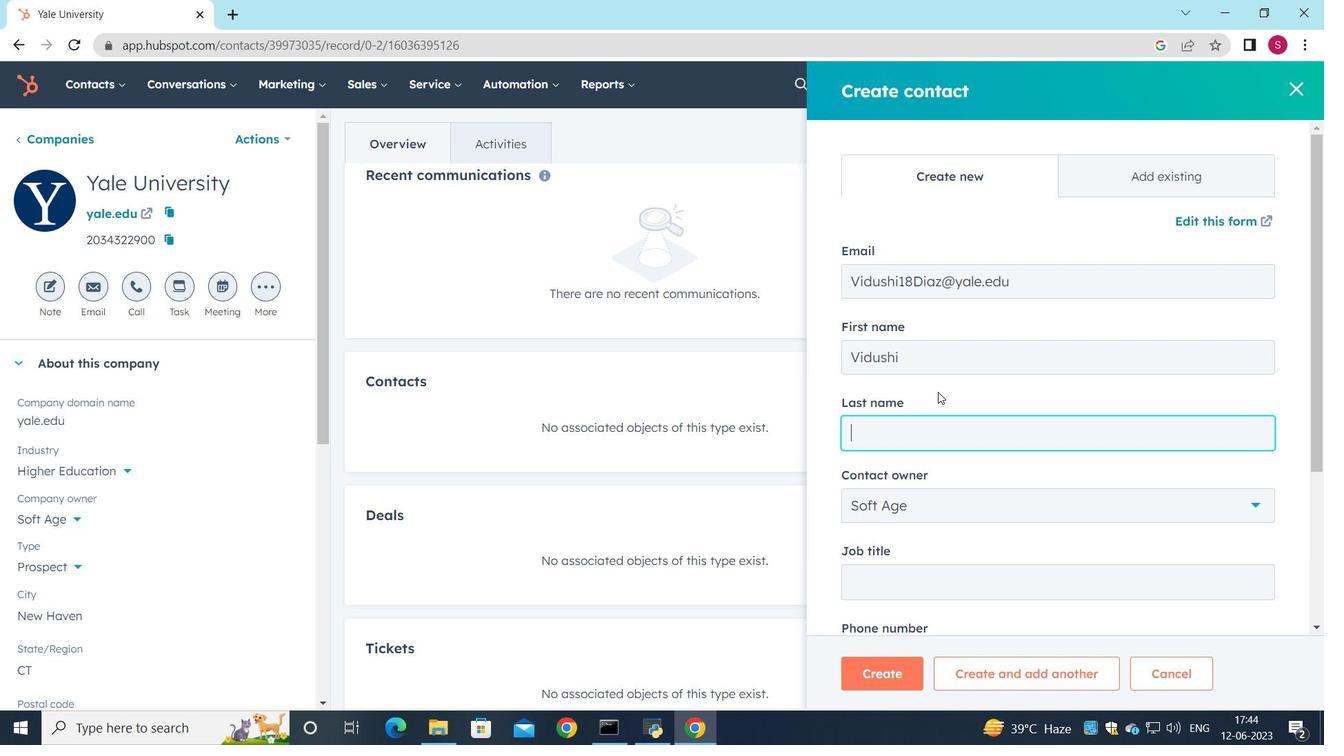 
Action: Key pressed <Key.shift>Diaz
Screenshot: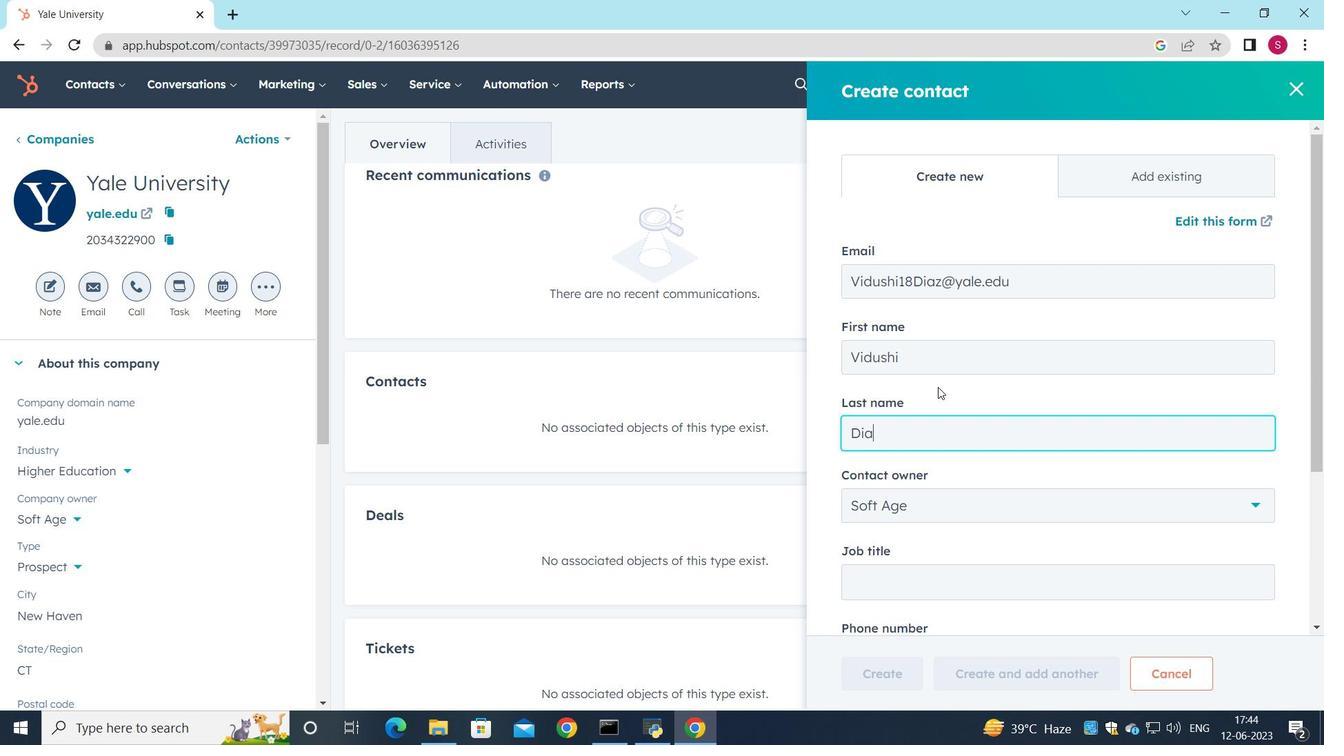 
Action: Mouse moved to (1044, 428)
Screenshot: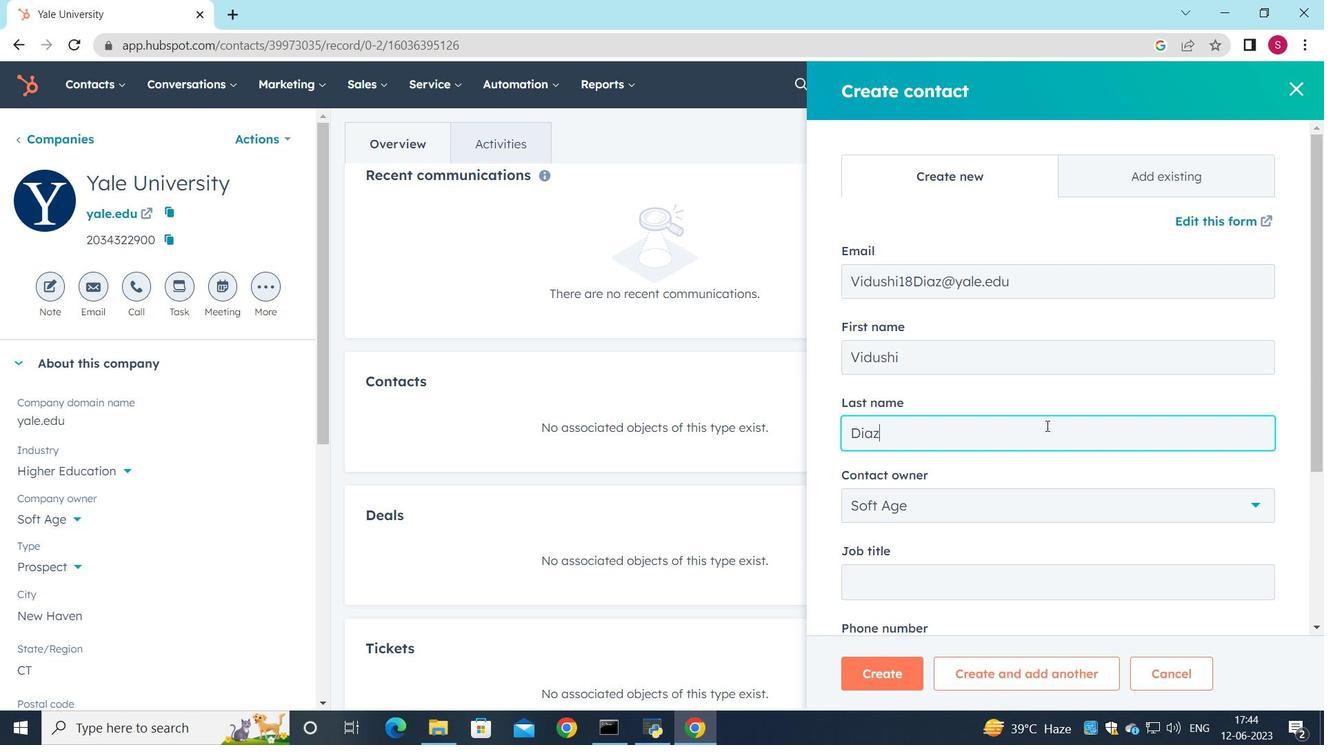 
Action: Mouse scrolled (1044, 427) with delta (0, 0)
Screenshot: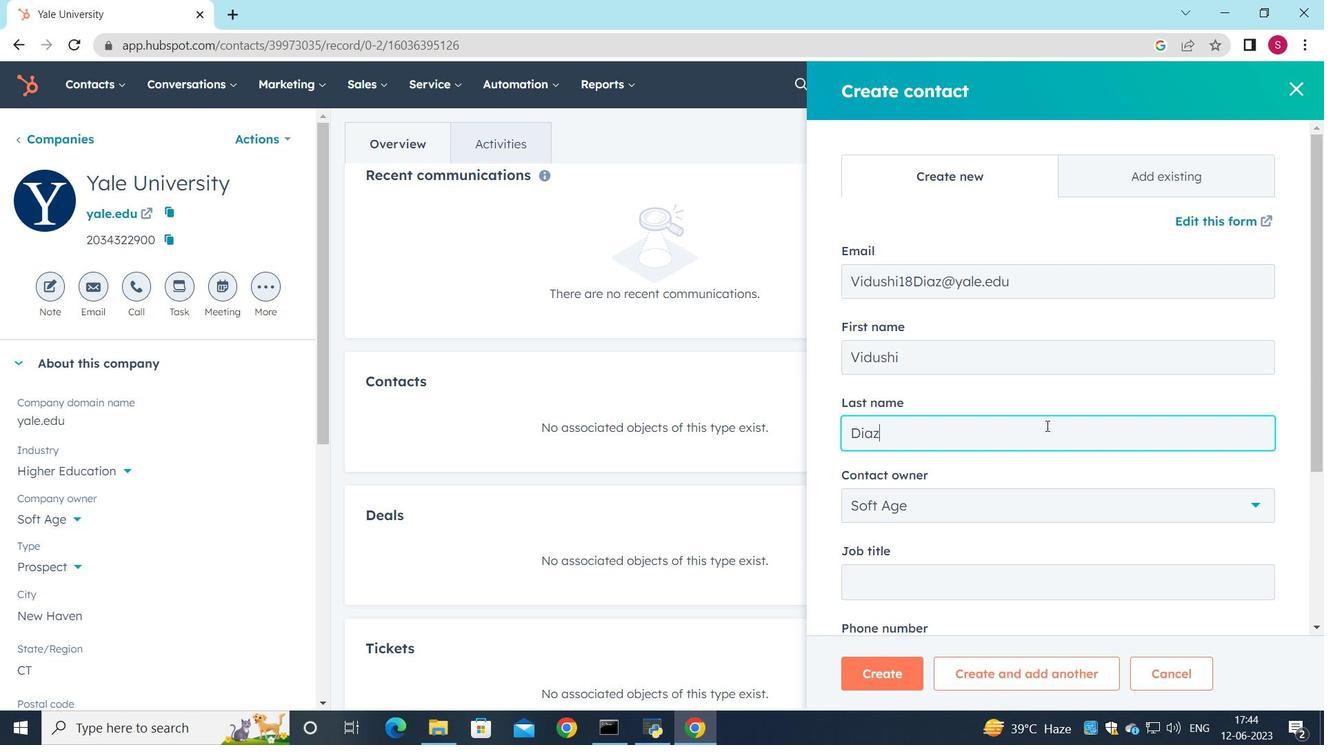 
Action: Mouse moved to (1041, 433)
Screenshot: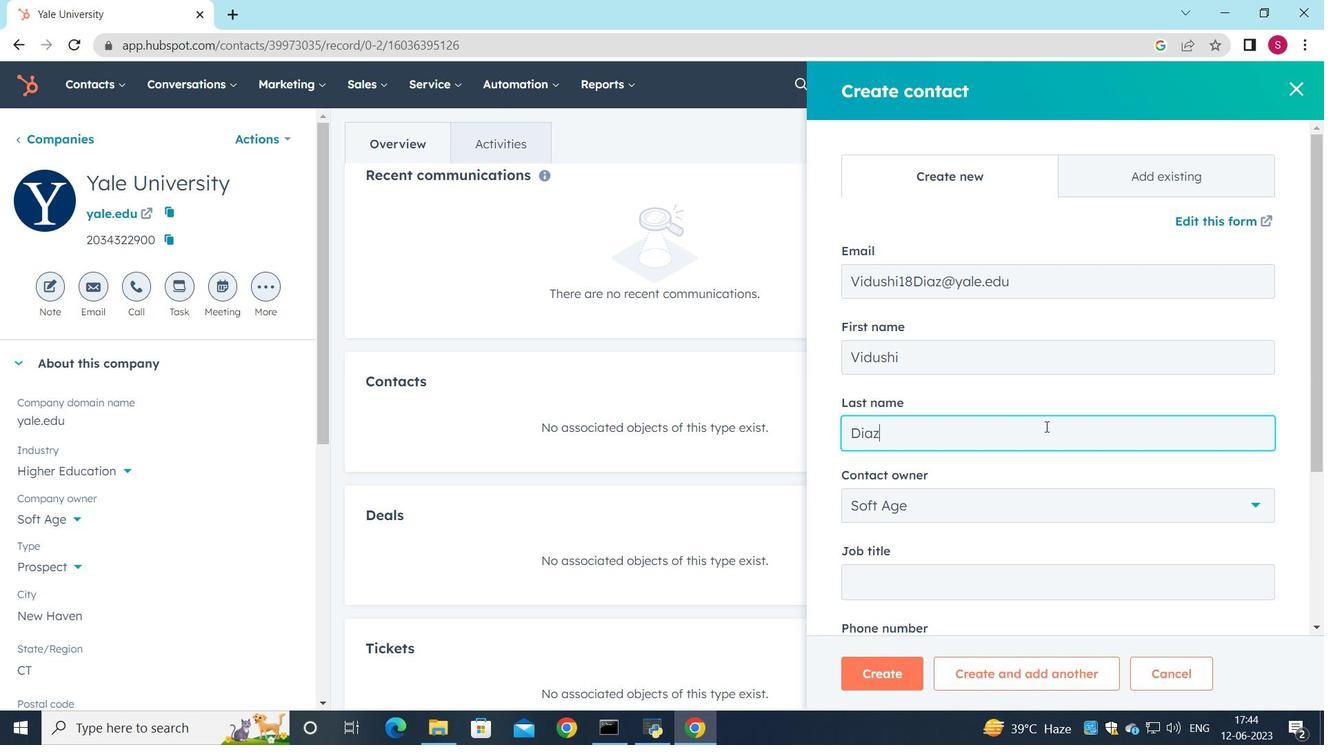 
Action: Mouse scrolled (1041, 432) with delta (0, 0)
Screenshot: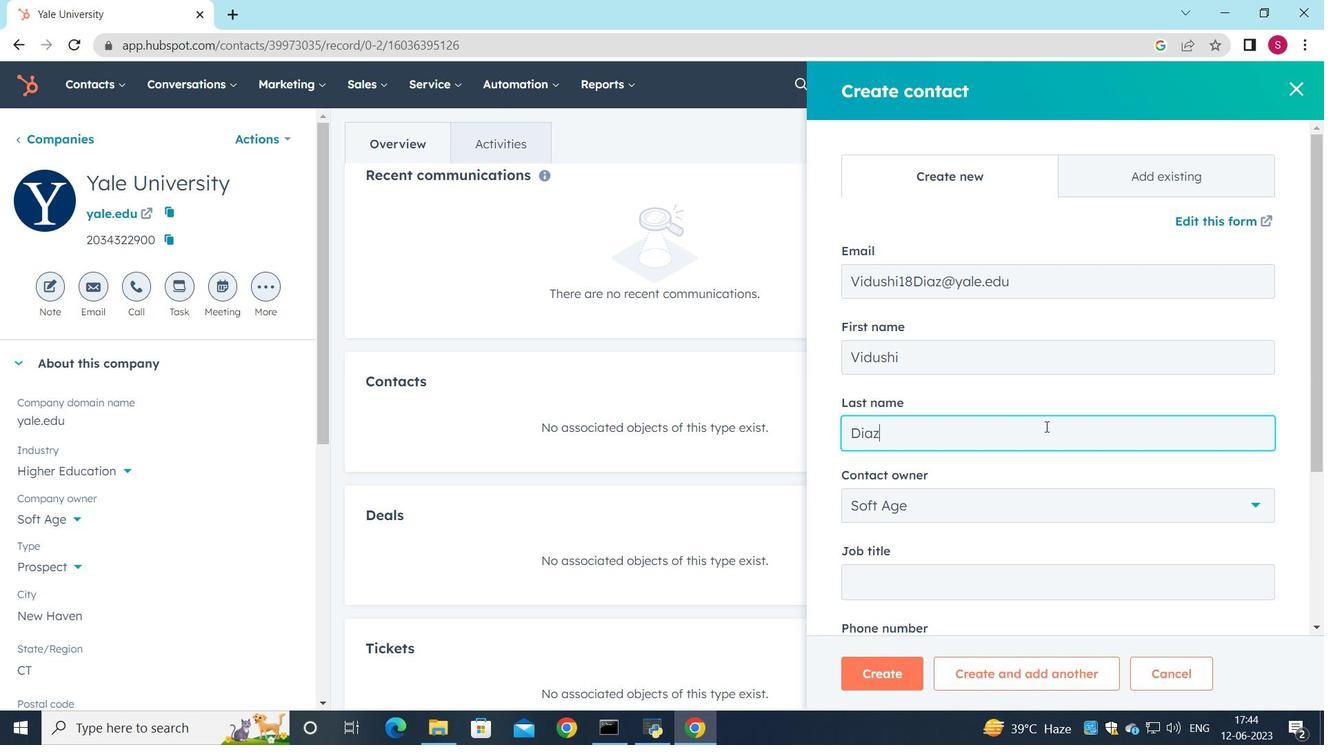 
Action: Mouse moved to (903, 400)
Screenshot: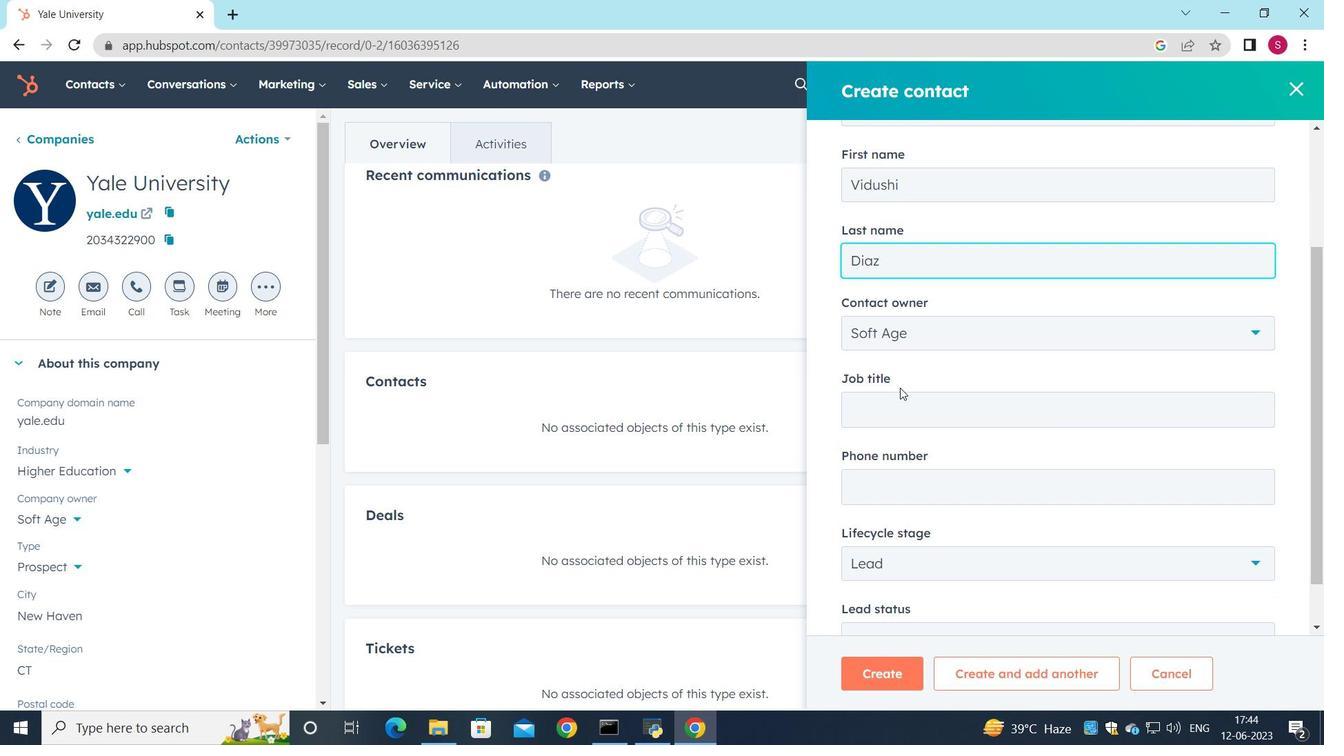 
Action: Mouse pressed left at (903, 400)
Screenshot: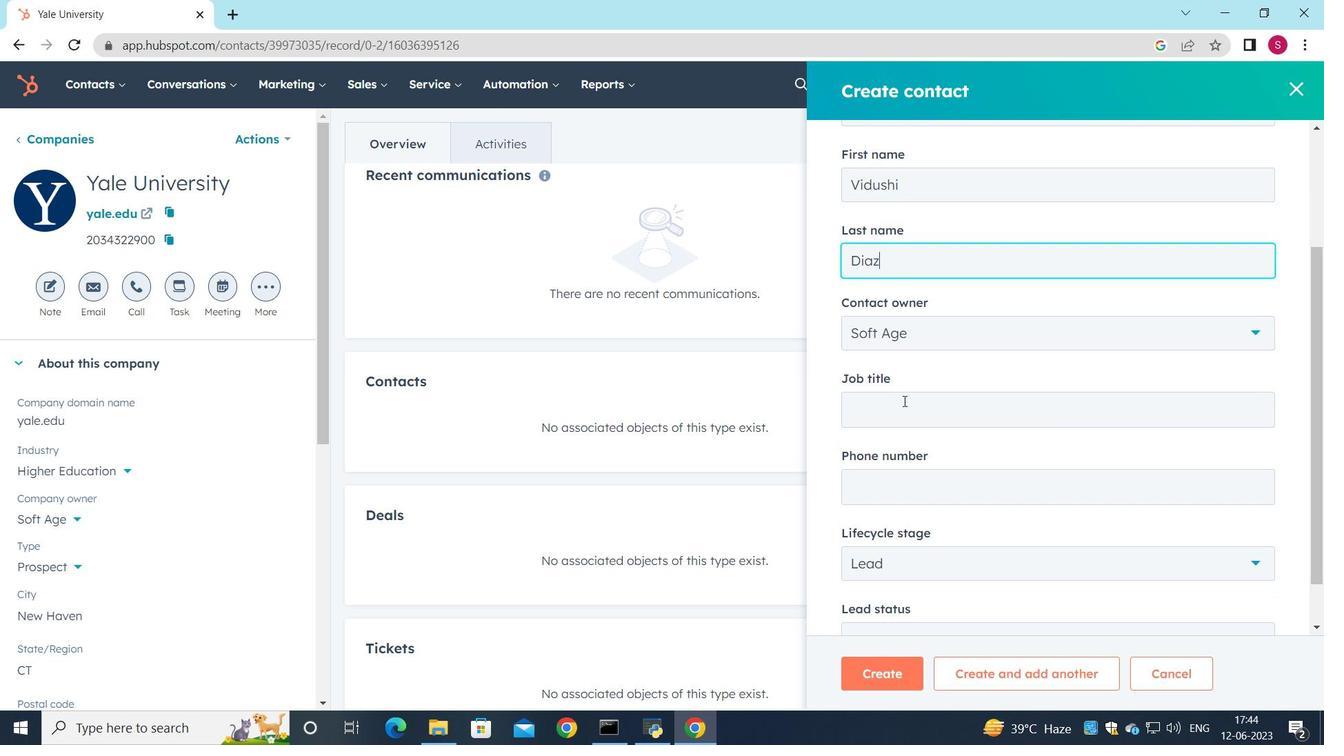 
Action: Key pressed <Key.shift>Sales<Key.space><Key.shift>Associate
Screenshot: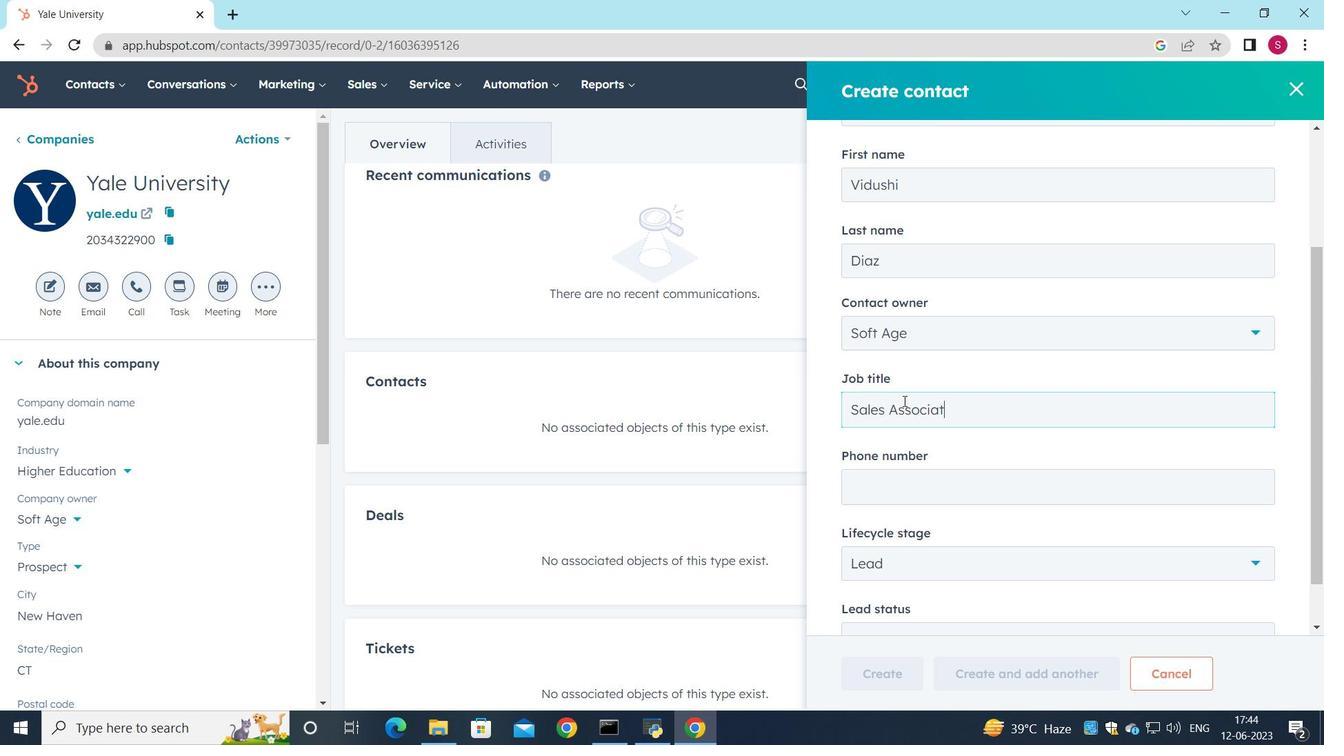 
Action: Mouse moved to (889, 481)
Screenshot: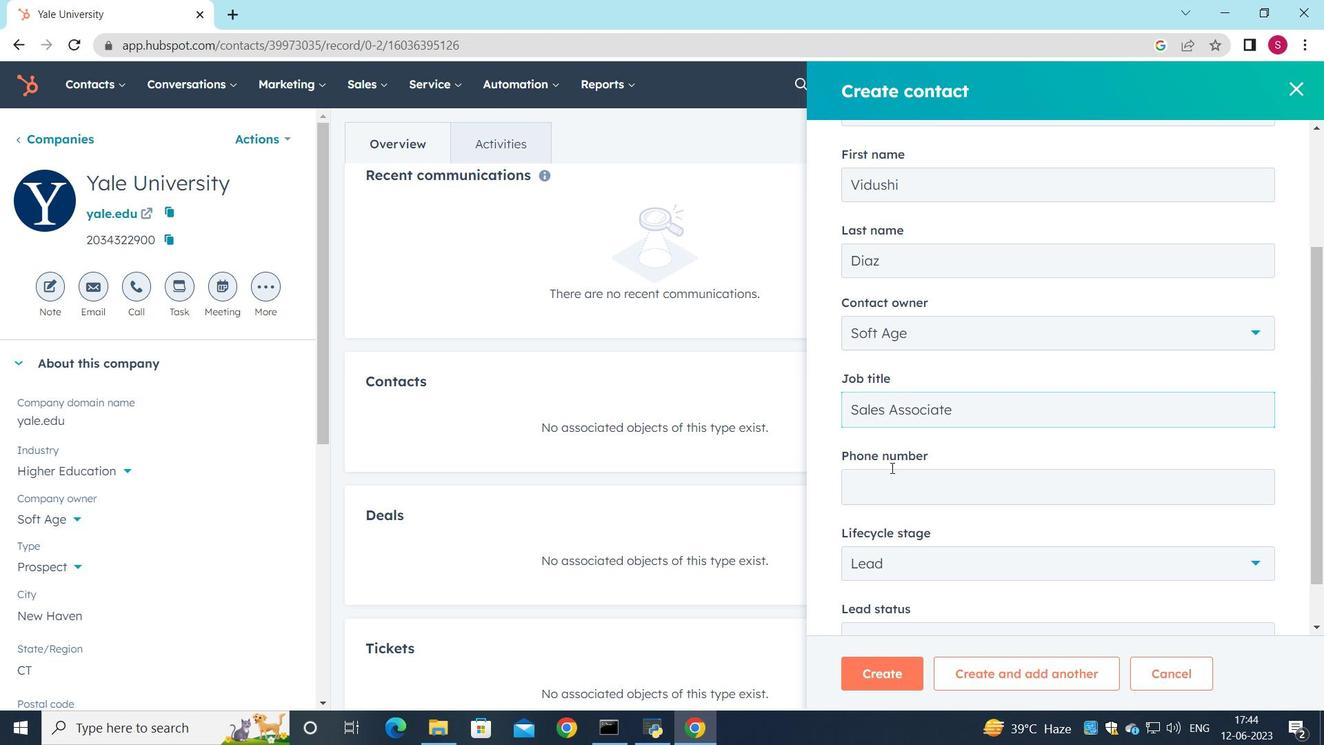 
Action: Mouse pressed left at (889, 481)
Screenshot: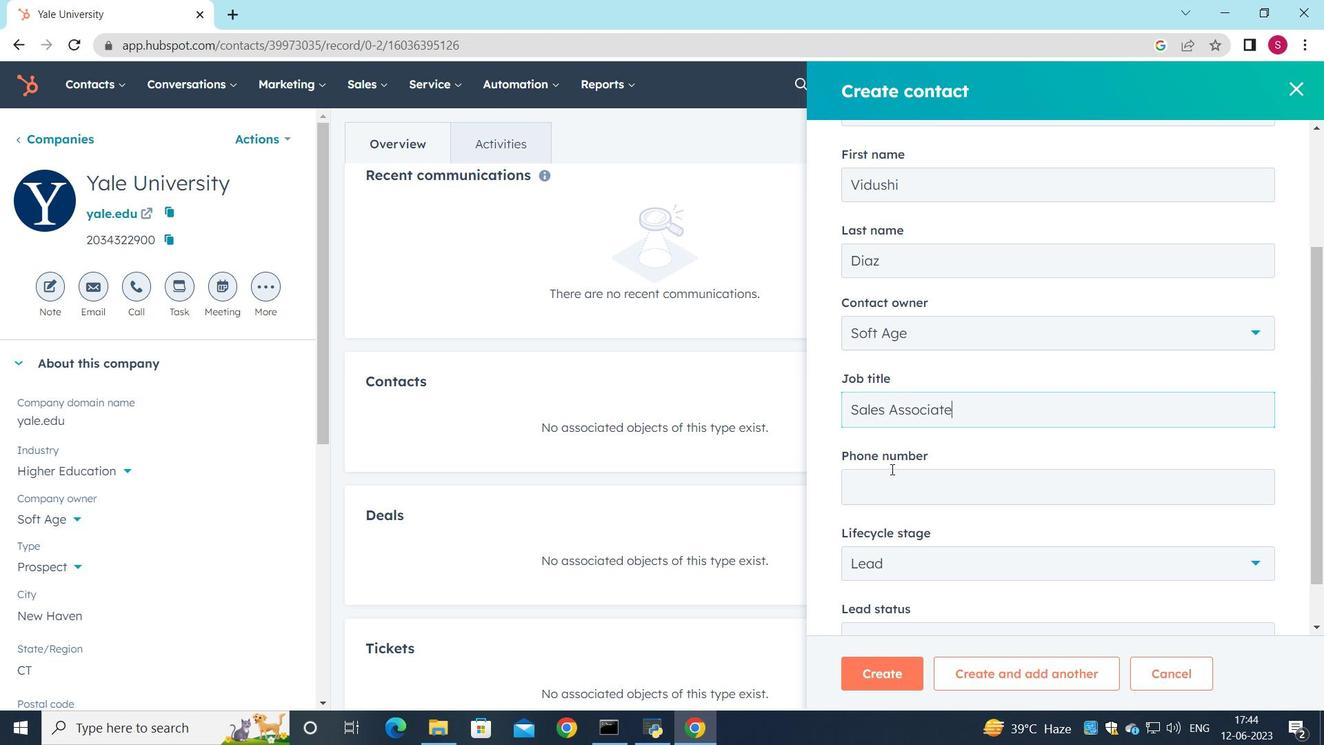 
Action: Mouse moved to (969, 327)
Screenshot: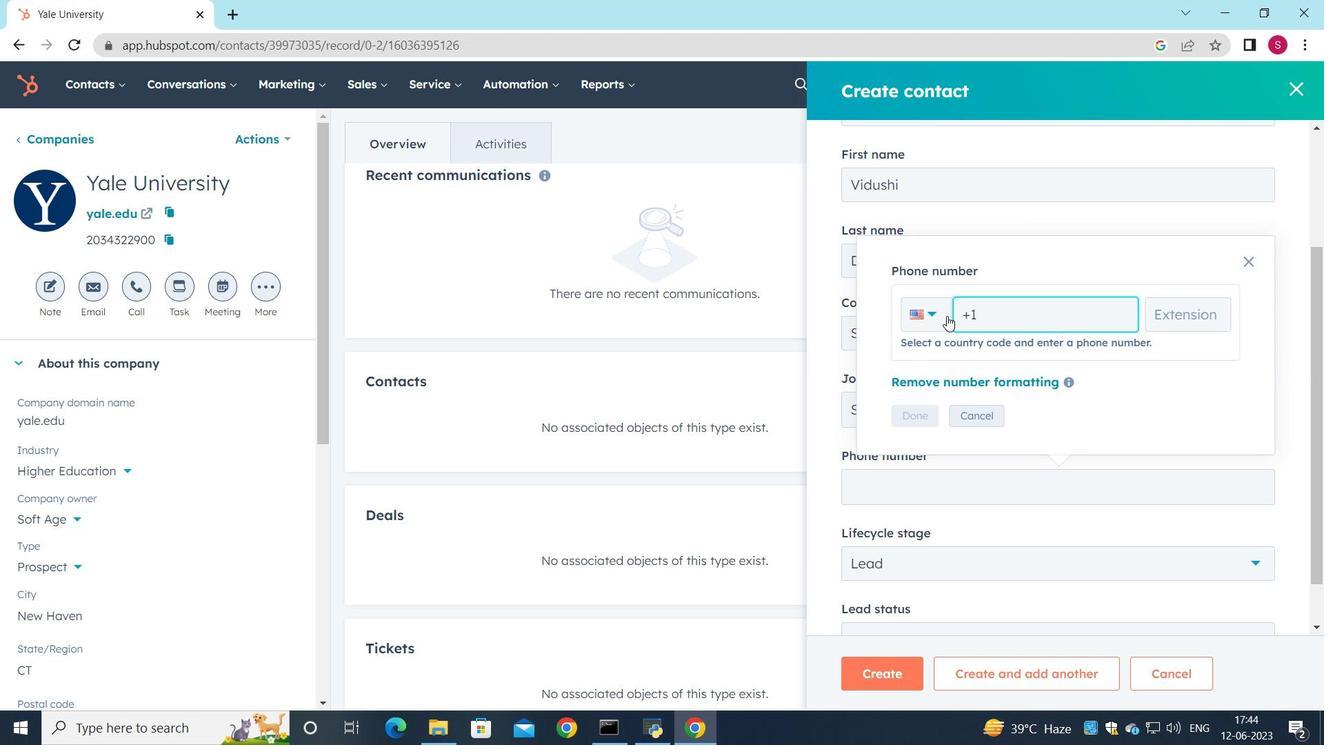
Action: Key pressed 7025551239
Screenshot: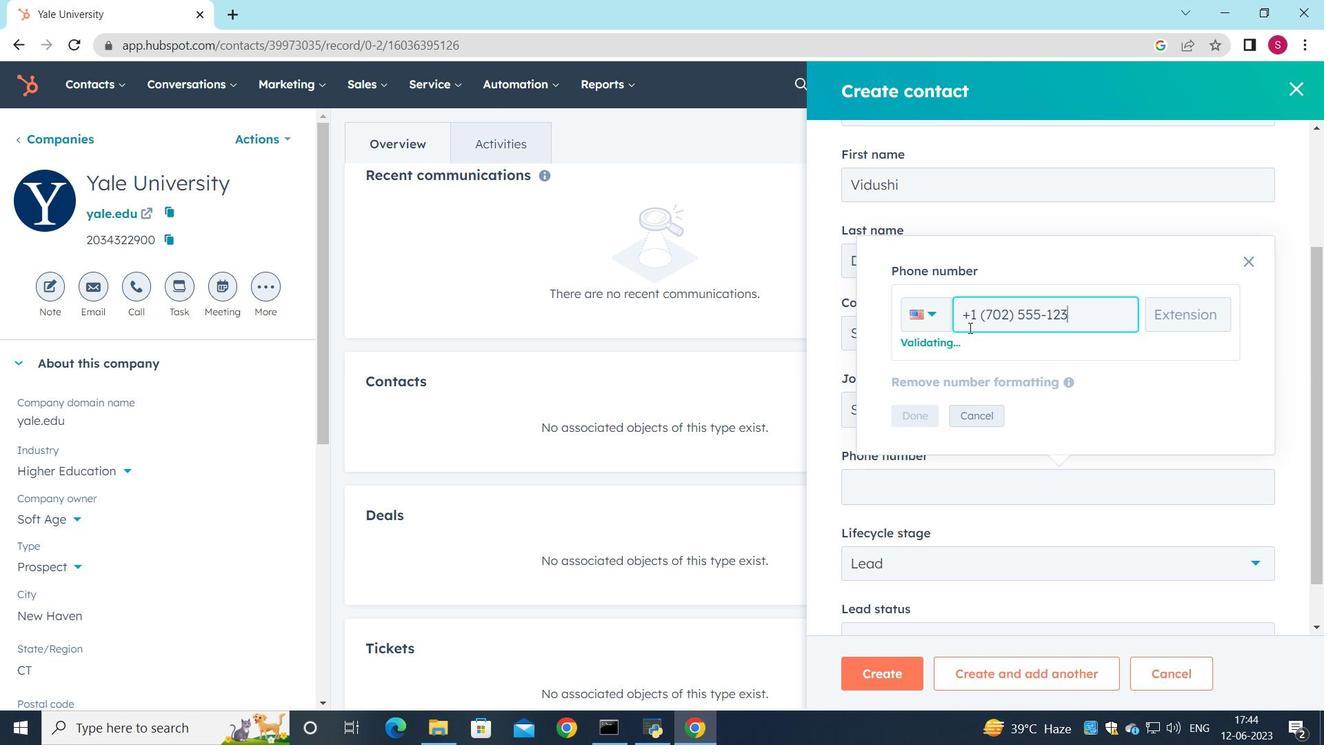 
Action: Mouse moved to (907, 421)
Screenshot: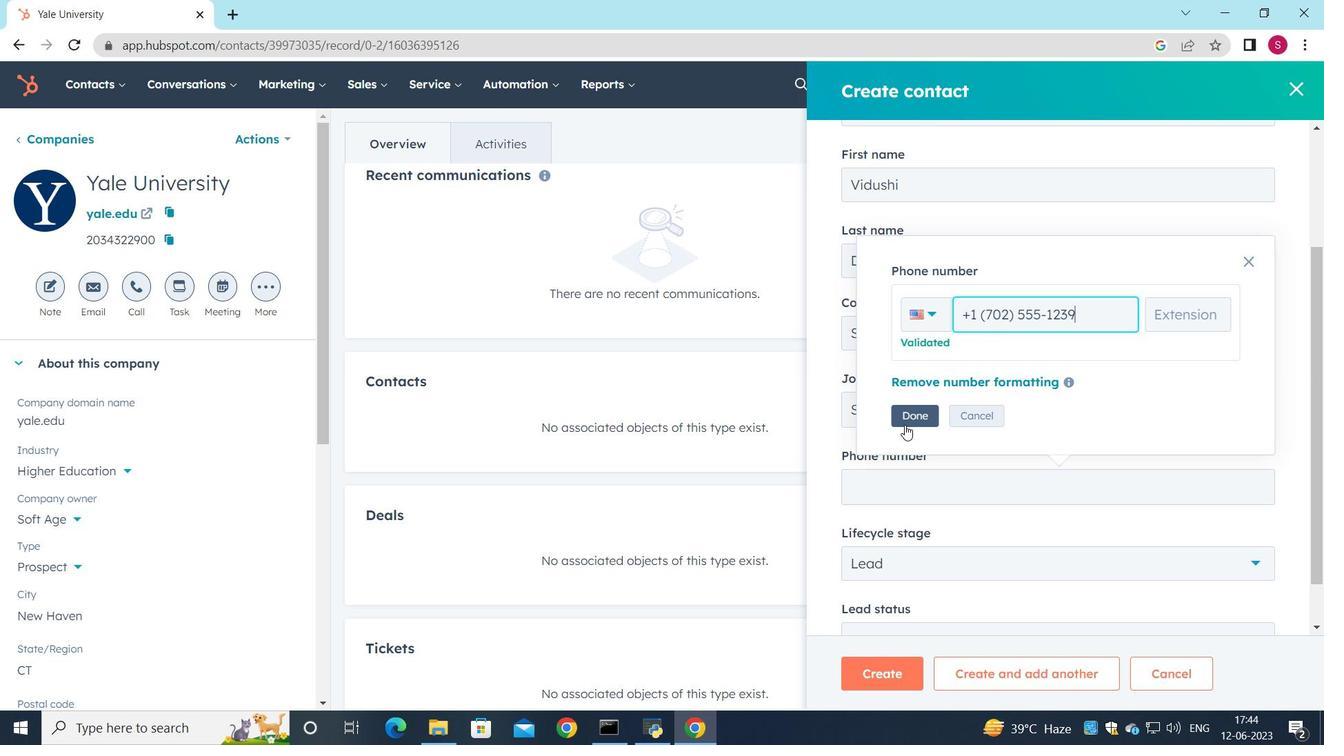 
Action: Mouse pressed left at (907, 421)
Screenshot: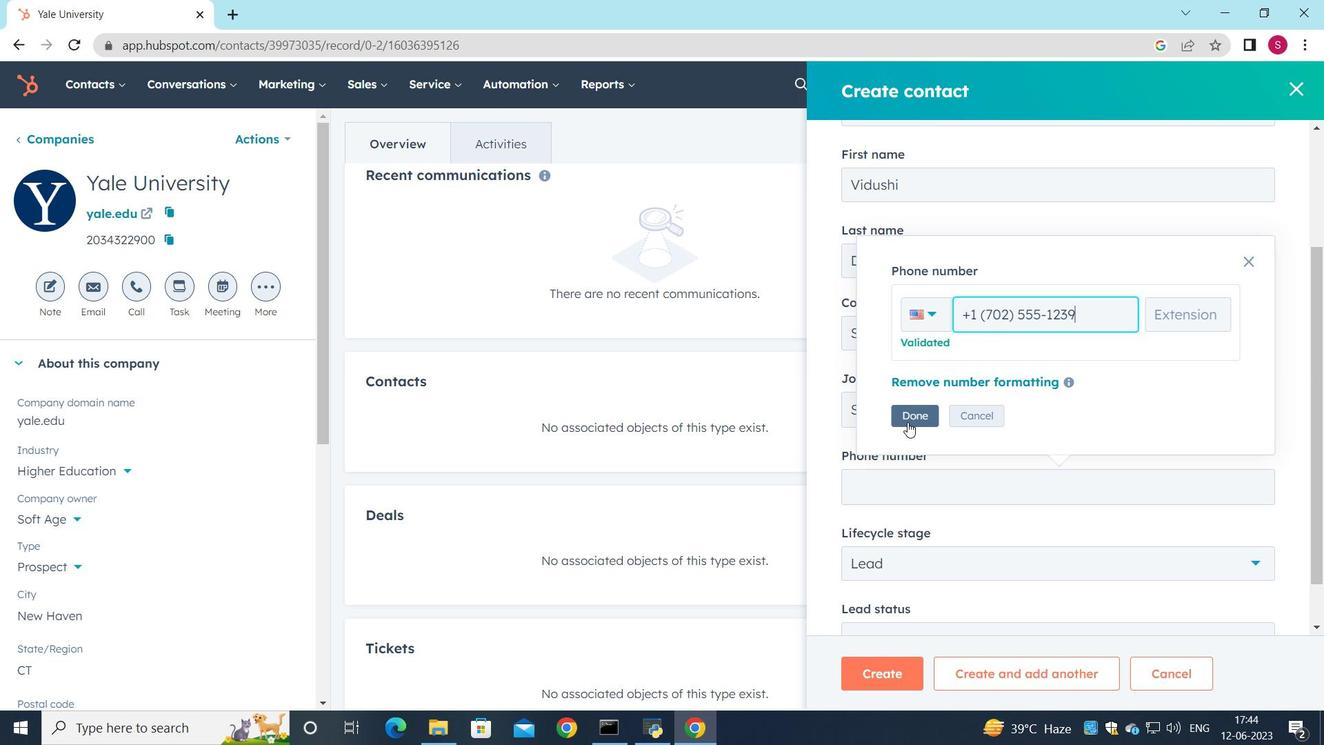 
Action: Mouse moved to (906, 431)
Screenshot: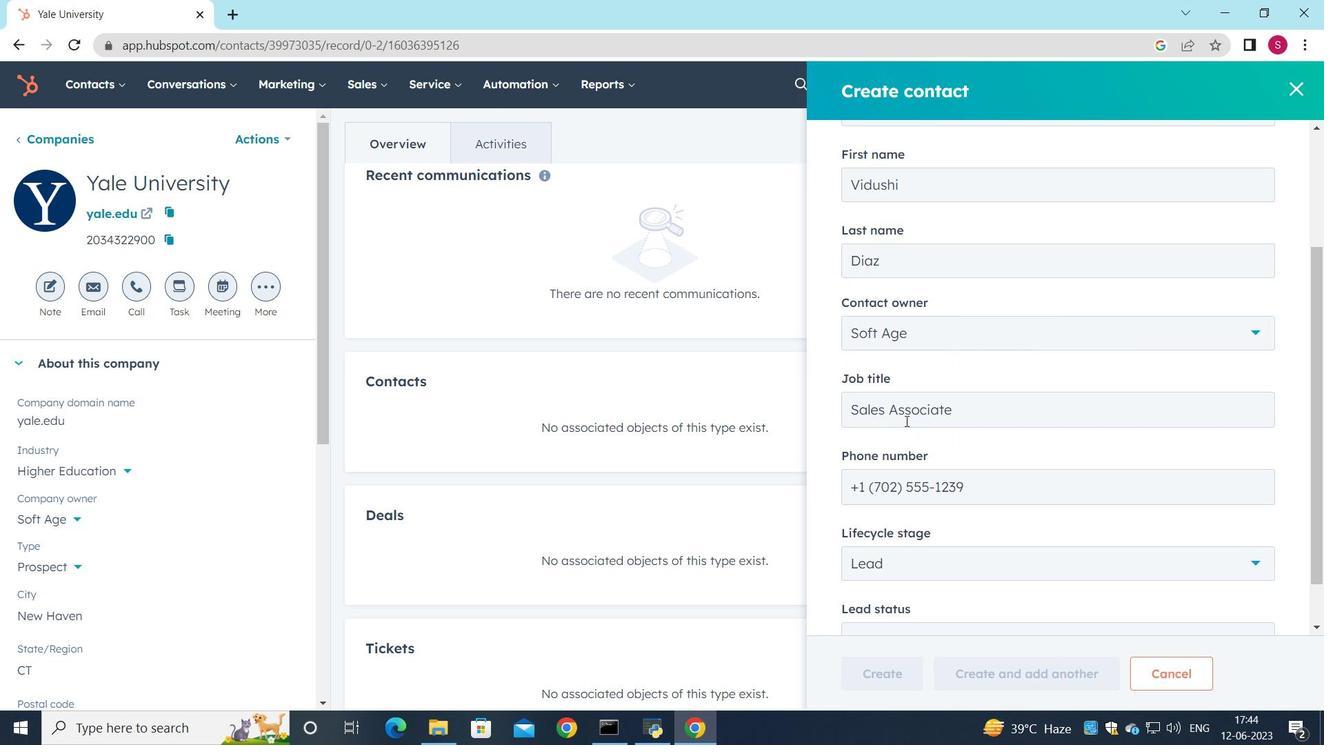 
Action: Mouse scrolled (906, 431) with delta (0, 0)
Screenshot: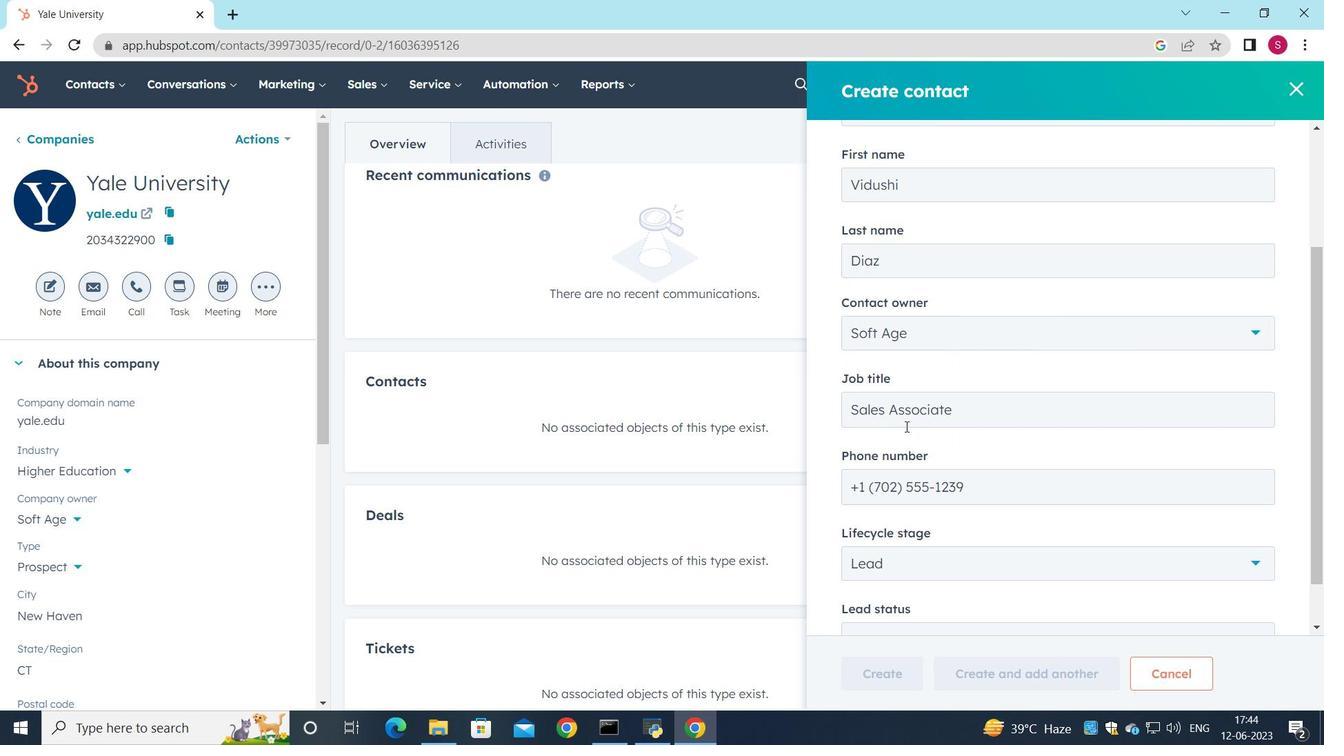 
Action: Mouse moved to (906, 433)
Screenshot: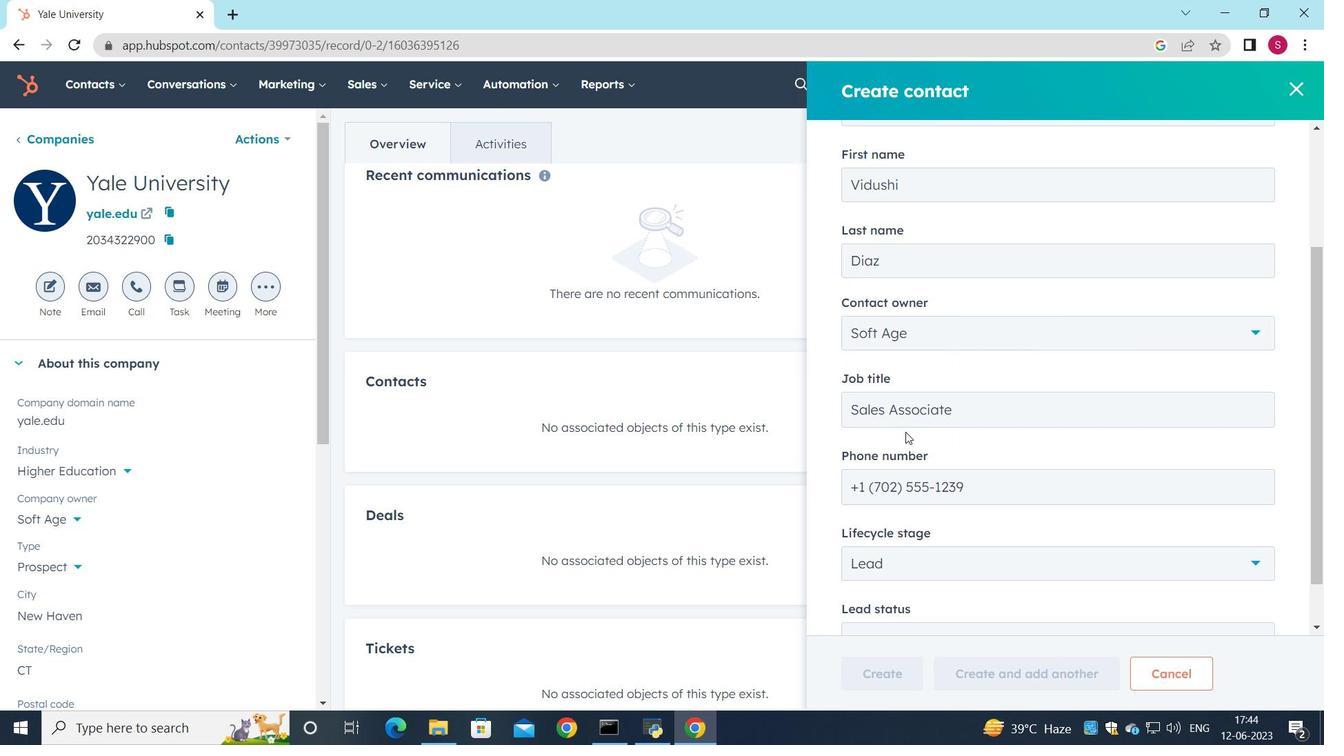 
Action: Mouse scrolled (906, 433) with delta (0, 0)
Screenshot: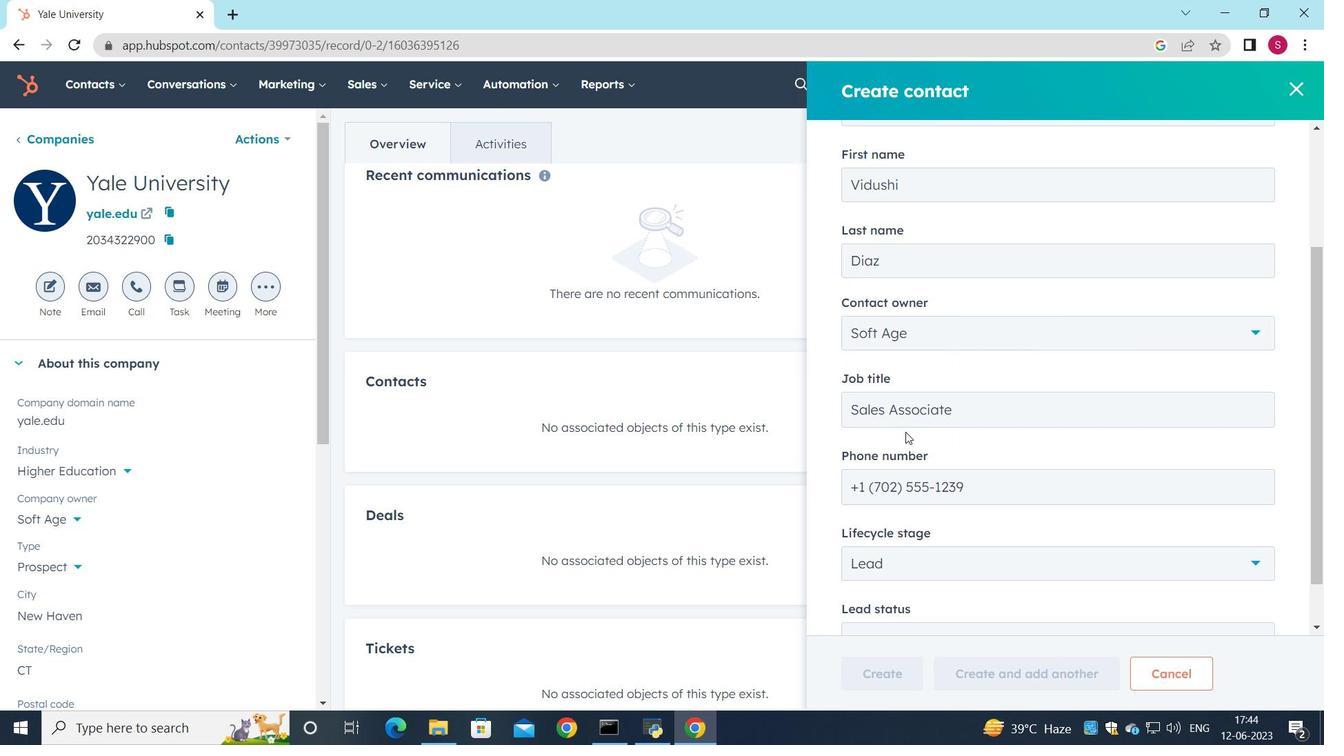 
Action: Mouse moved to (907, 435)
Screenshot: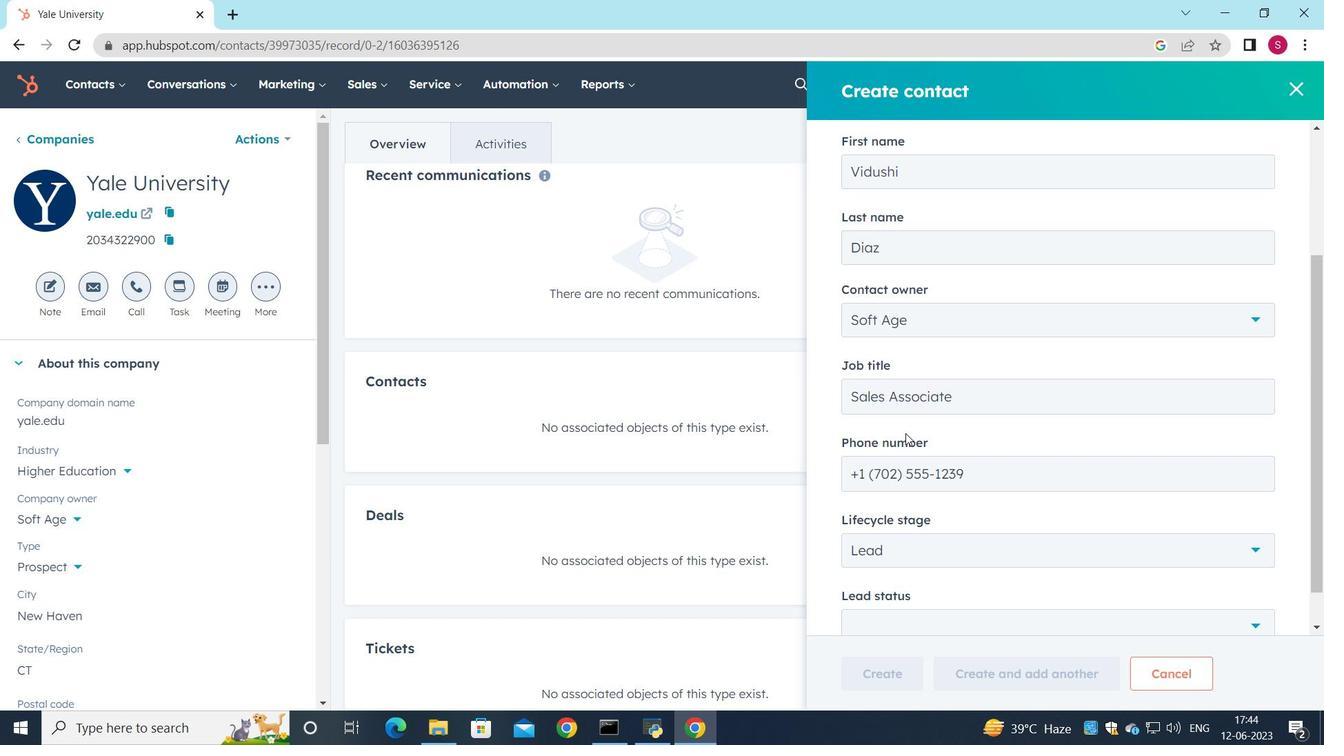 
Action: Mouse scrolled (907, 434) with delta (0, 0)
Screenshot: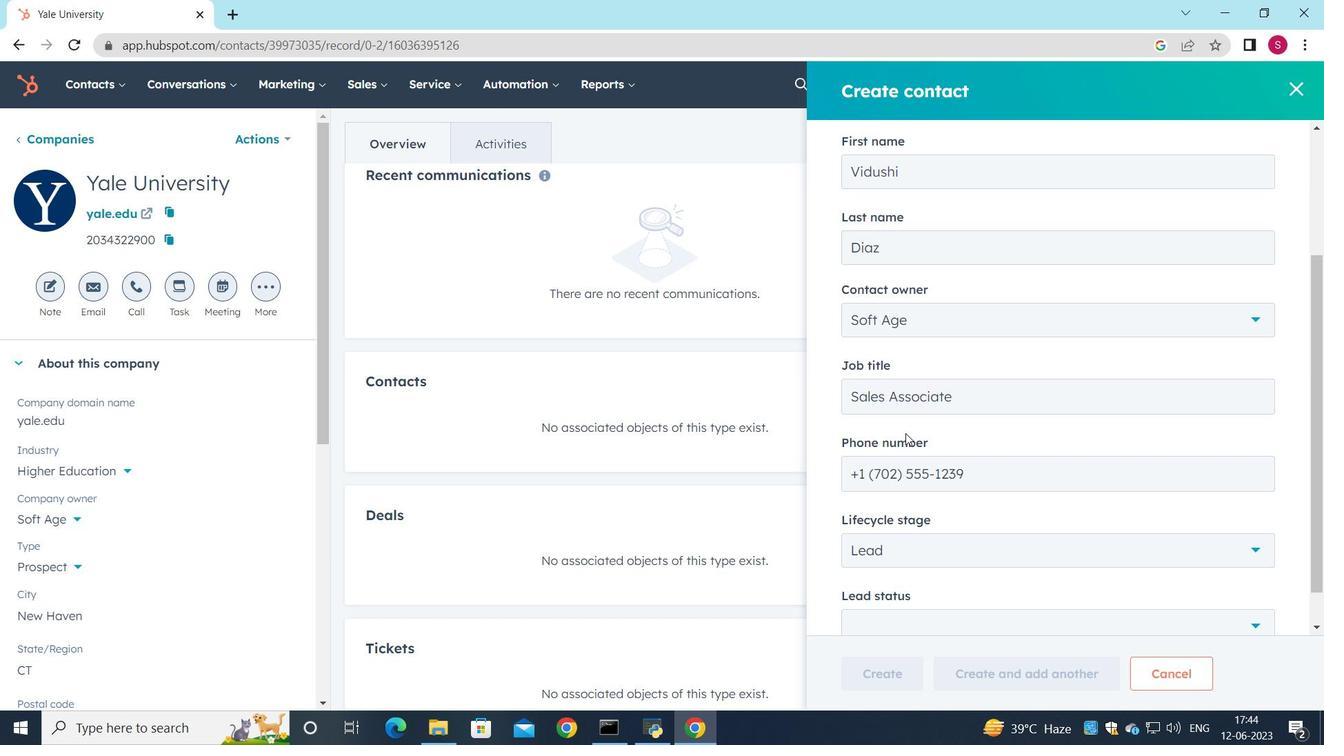 
Action: Mouse moved to (926, 585)
Screenshot: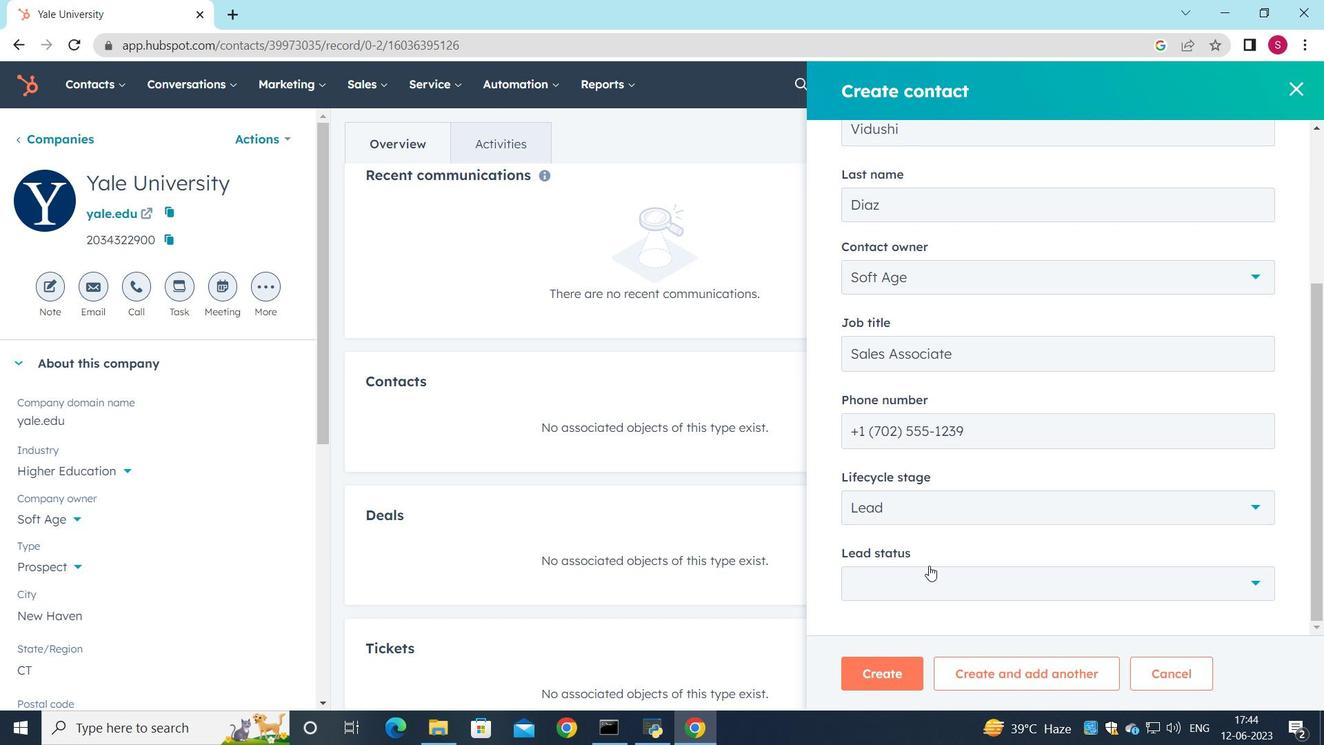 
Action: Mouse pressed left at (926, 585)
Screenshot: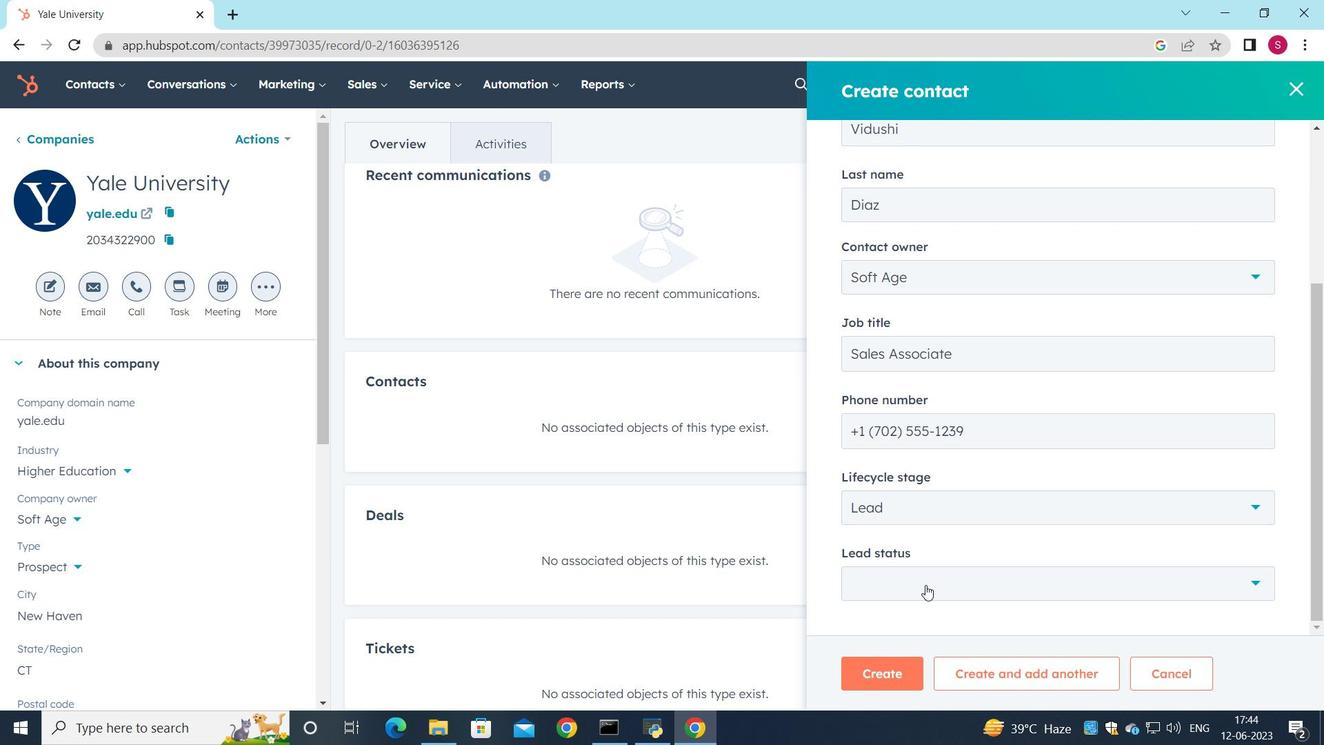 
Action: Mouse moved to (901, 496)
Screenshot: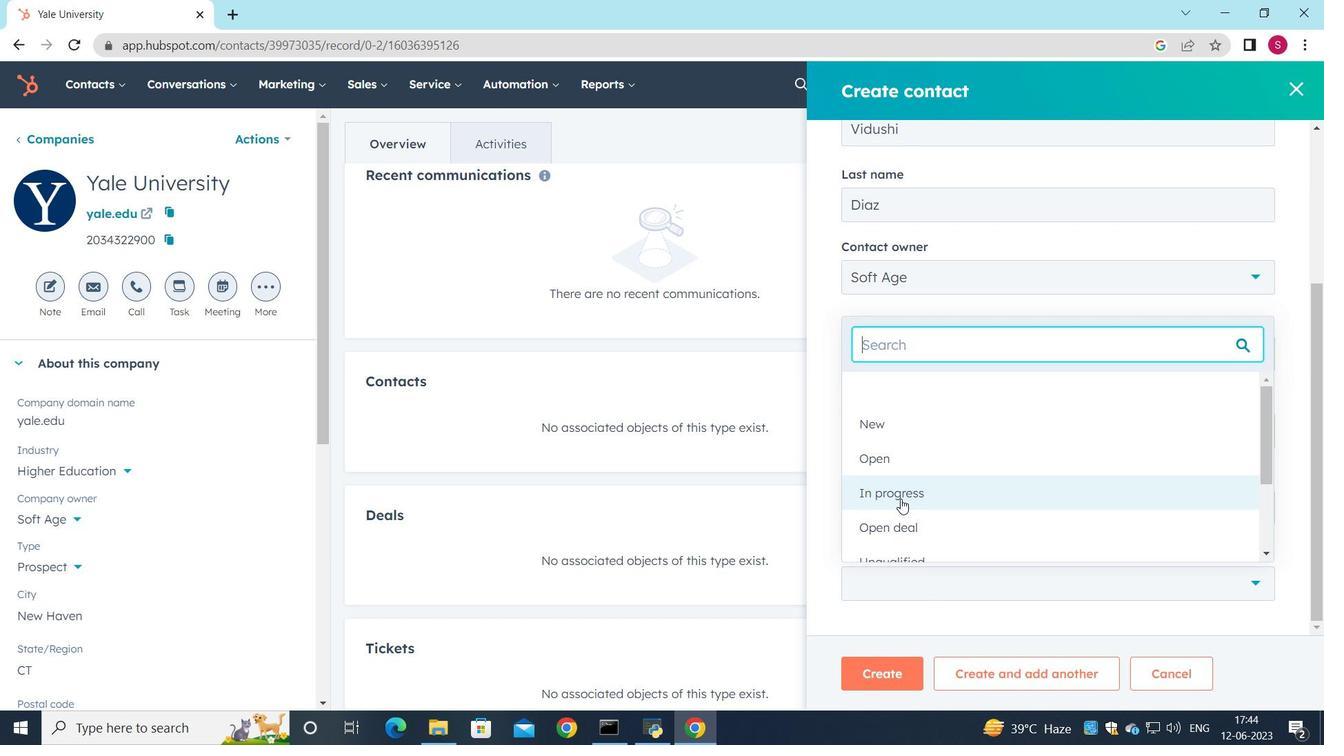 
Action: Mouse pressed left at (901, 496)
Screenshot: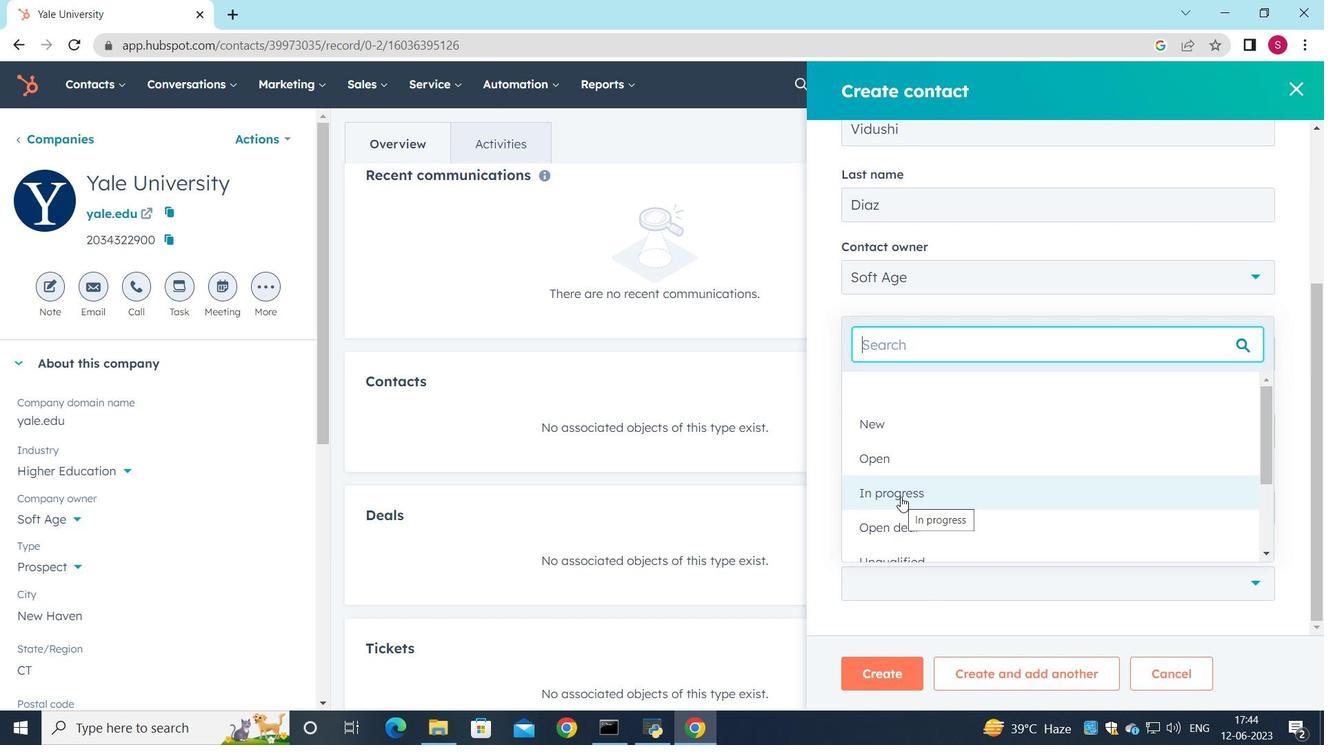 
Action: Mouse moved to (858, 677)
Screenshot: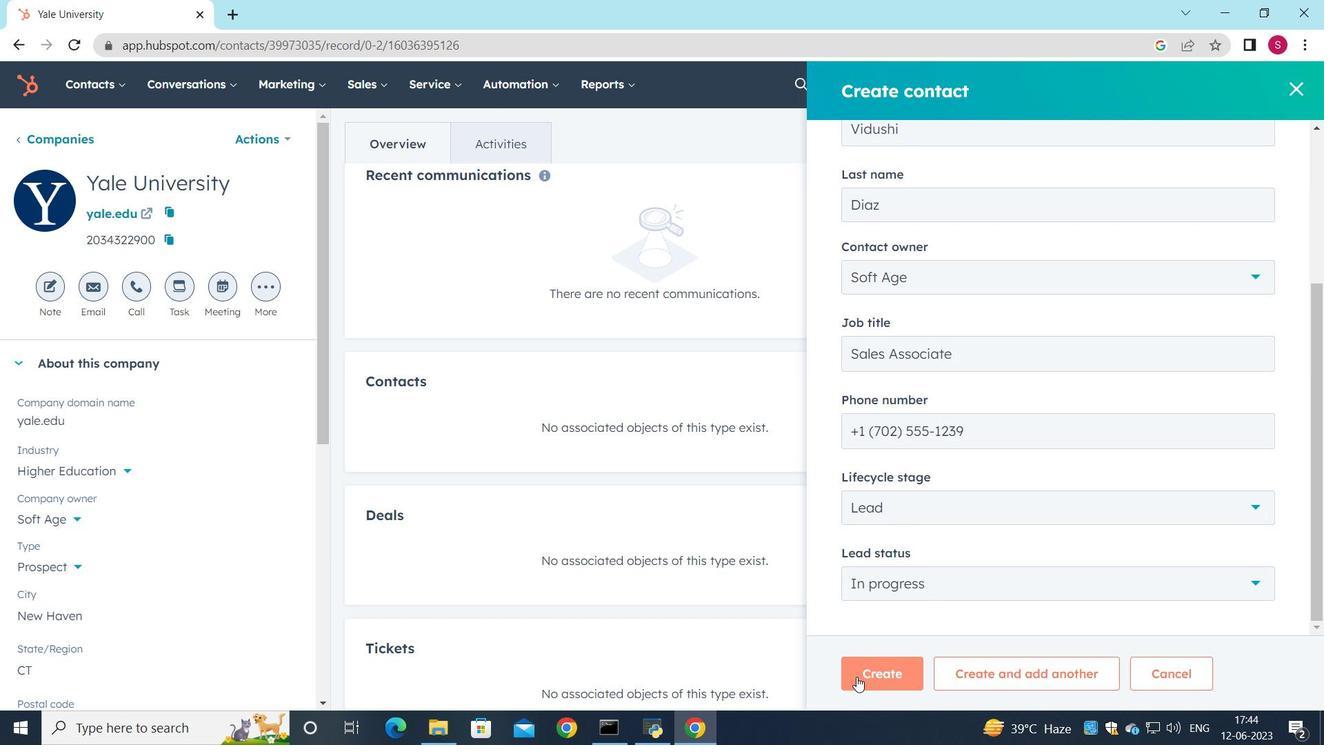 
Action: Mouse pressed left at (858, 677)
Screenshot: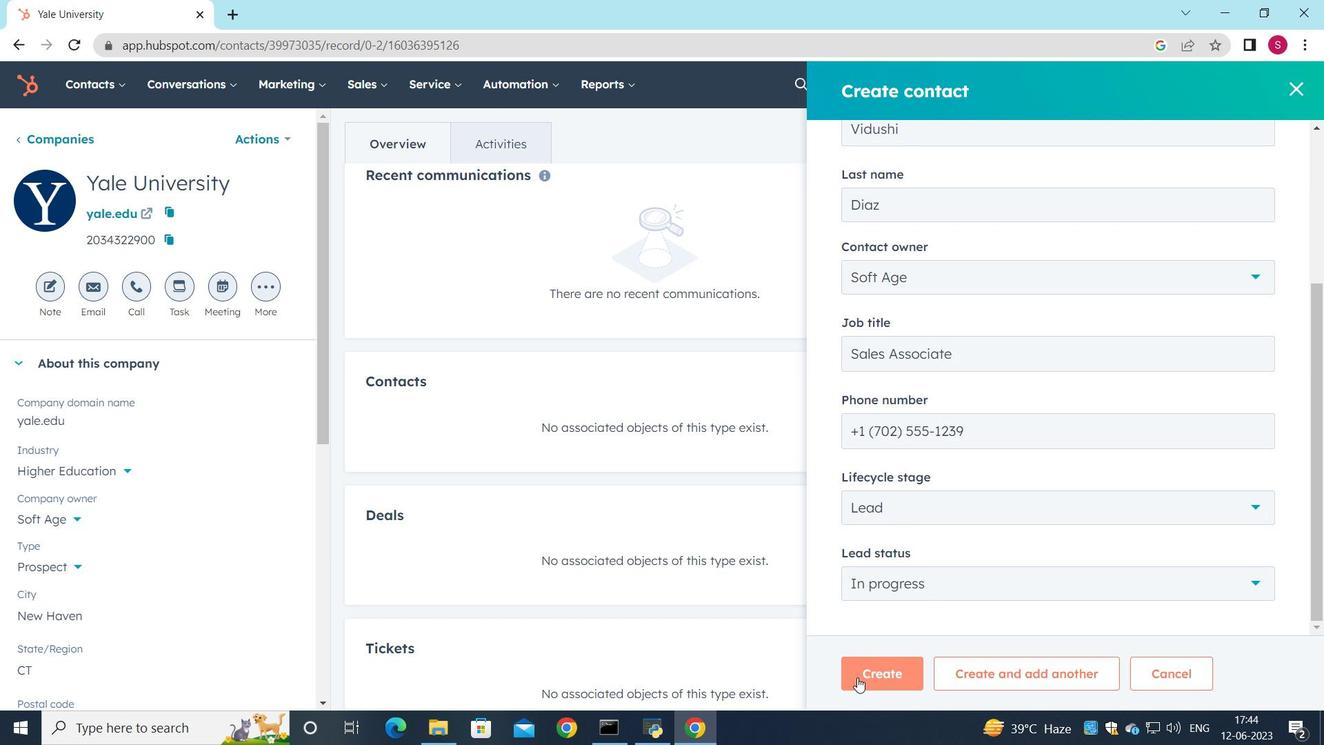
Action: Mouse moved to (775, 495)
Screenshot: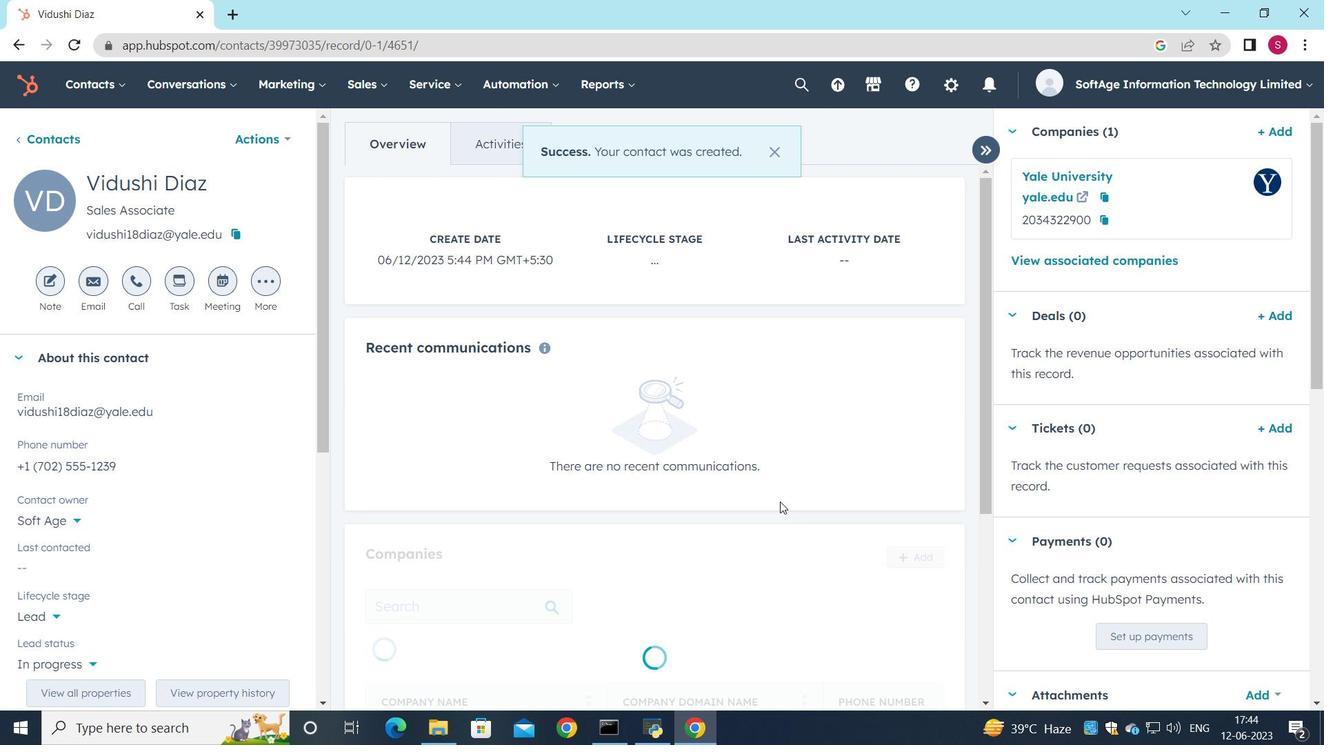 
Action: Mouse scrolled (775, 494) with delta (0, 0)
Screenshot: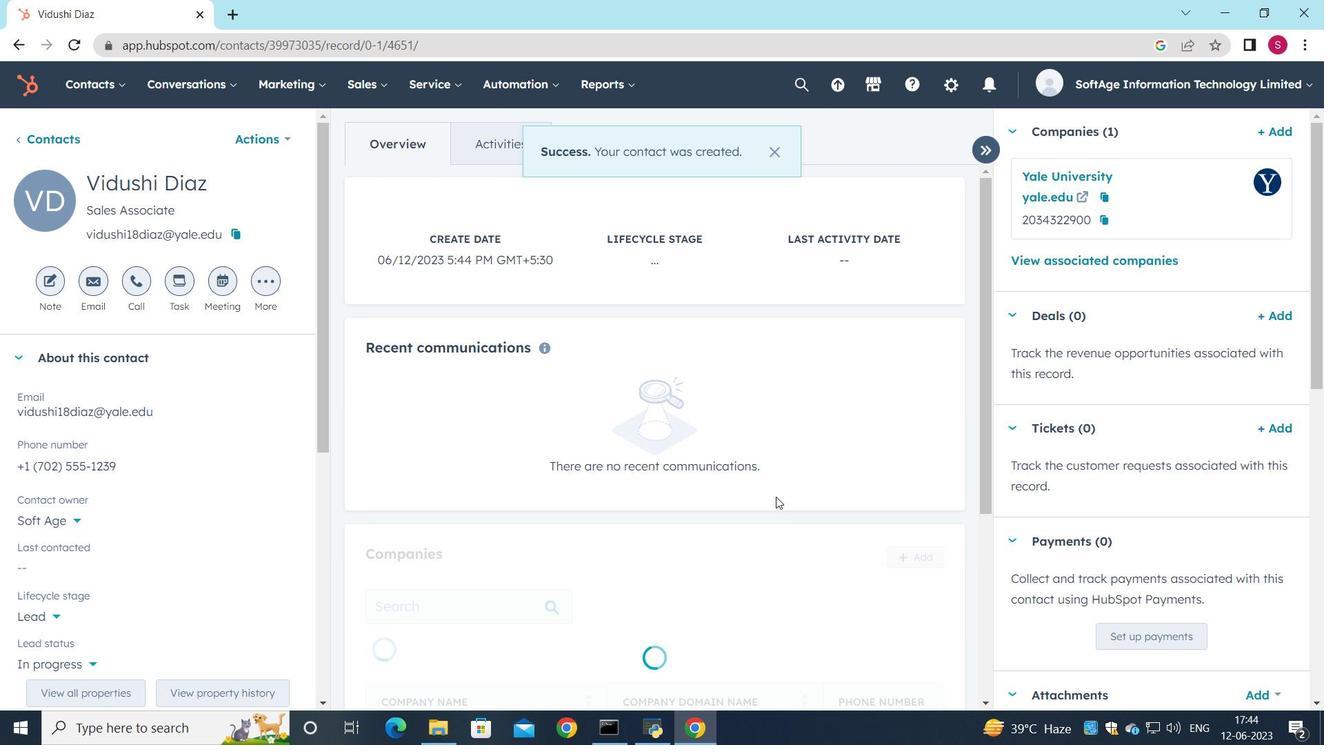 
Action: Mouse scrolled (775, 494) with delta (0, 0)
Screenshot: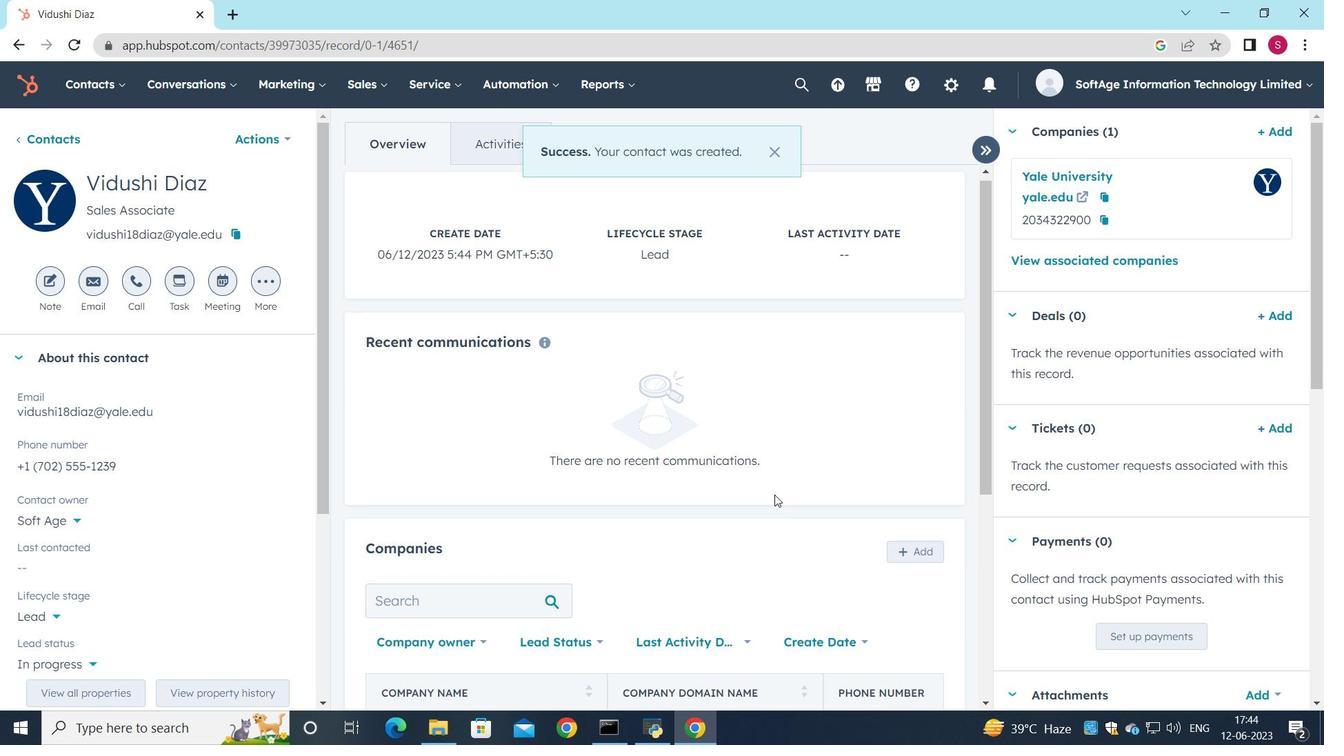 
Action: Mouse moved to (774, 496)
Screenshot: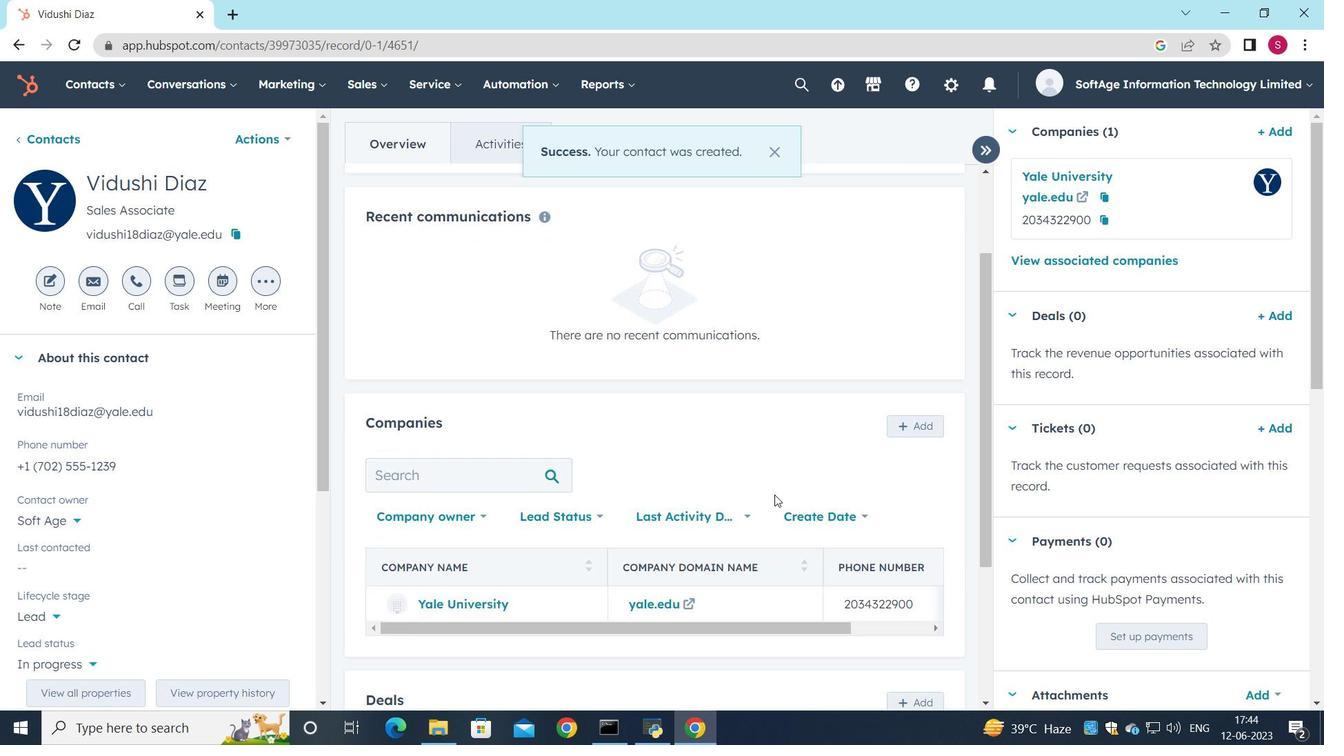 
Action: Mouse scrolled (774, 496) with delta (0, 0)
Screenshot: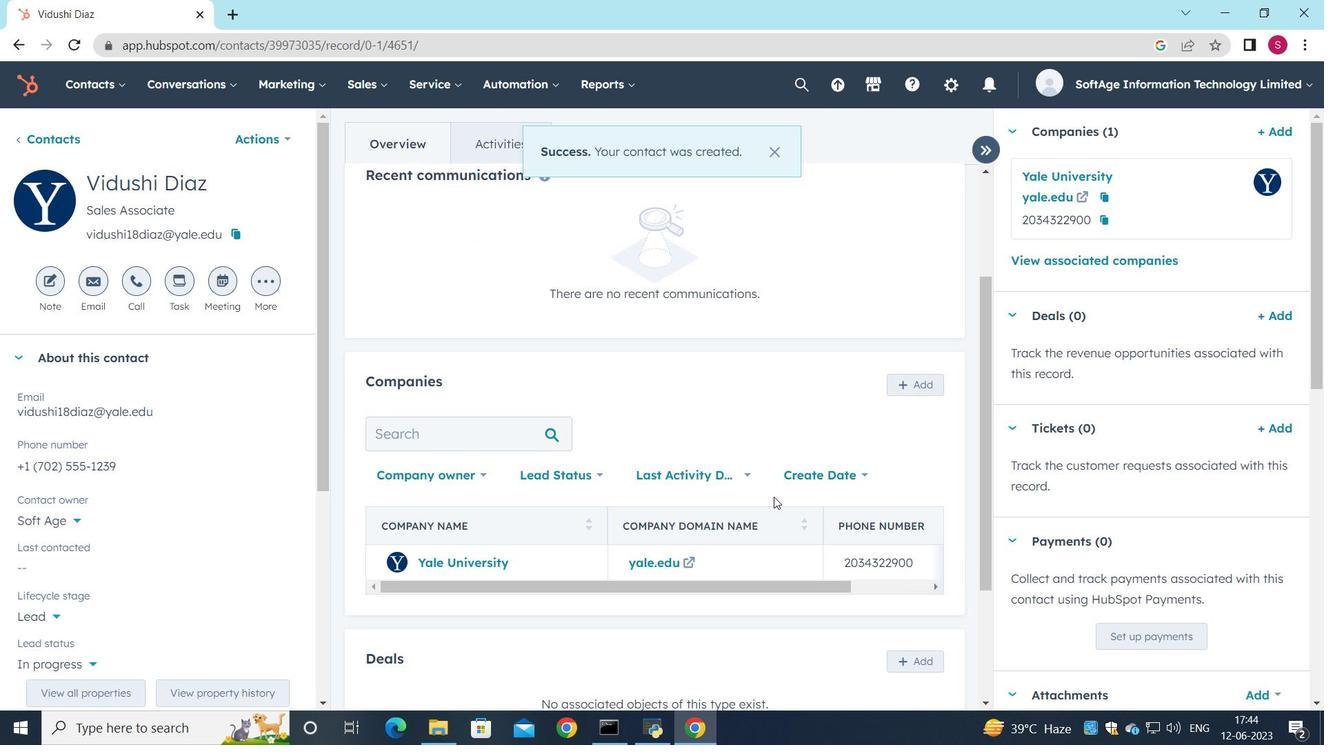 
